 Task: Filter people with the keyword School.
Action: Mouse moved to (467, 115)
Screenshot: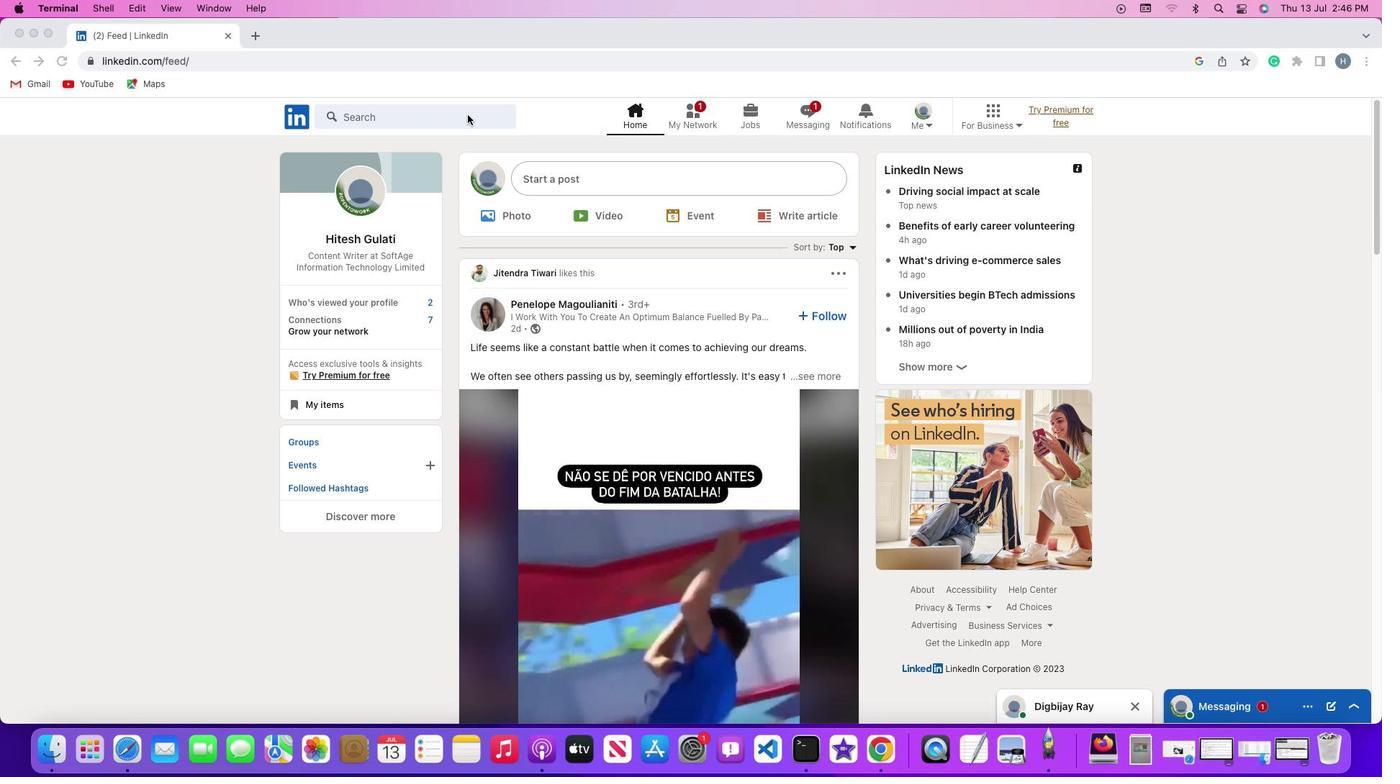 
Action: Mouse pressed left at (467, 115)
Screenshot: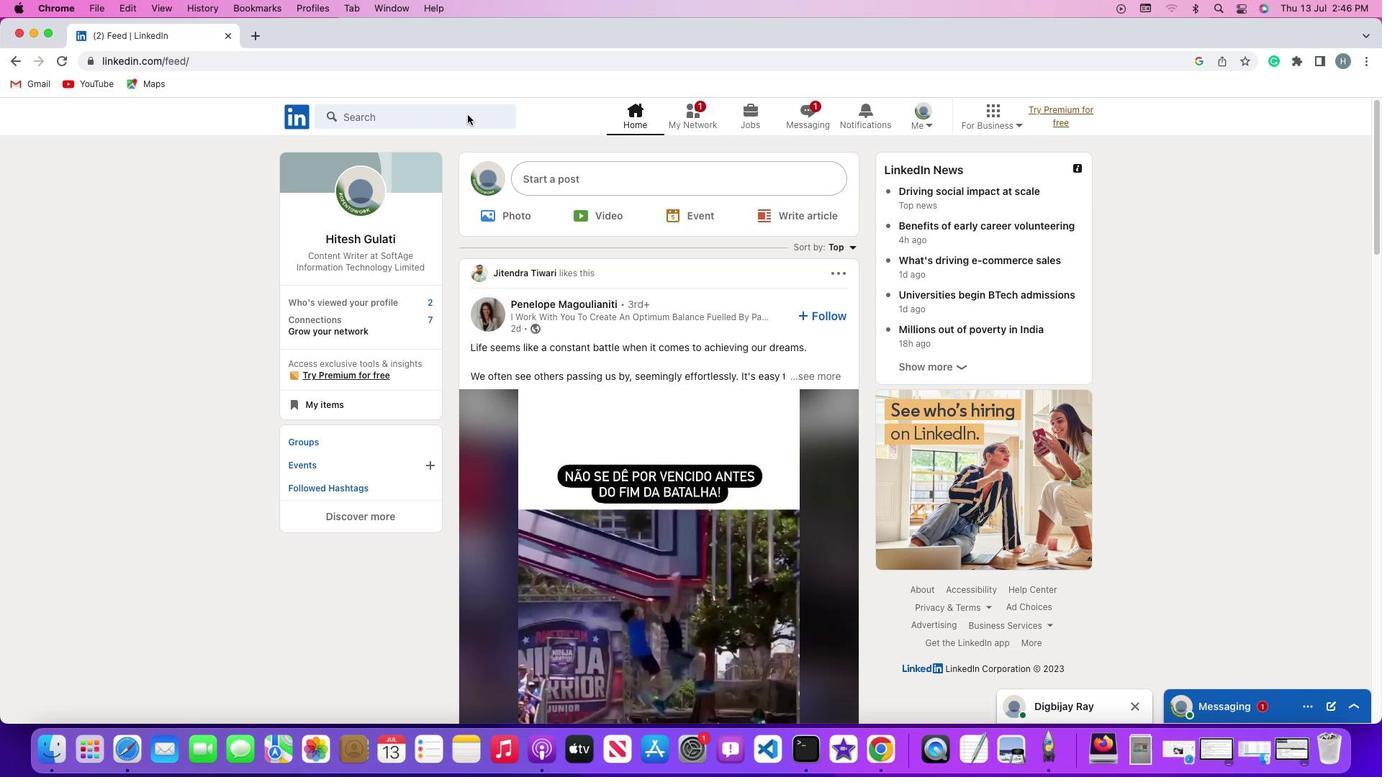 
Action: Mouse pressed left at (467, 115)
Screenshot: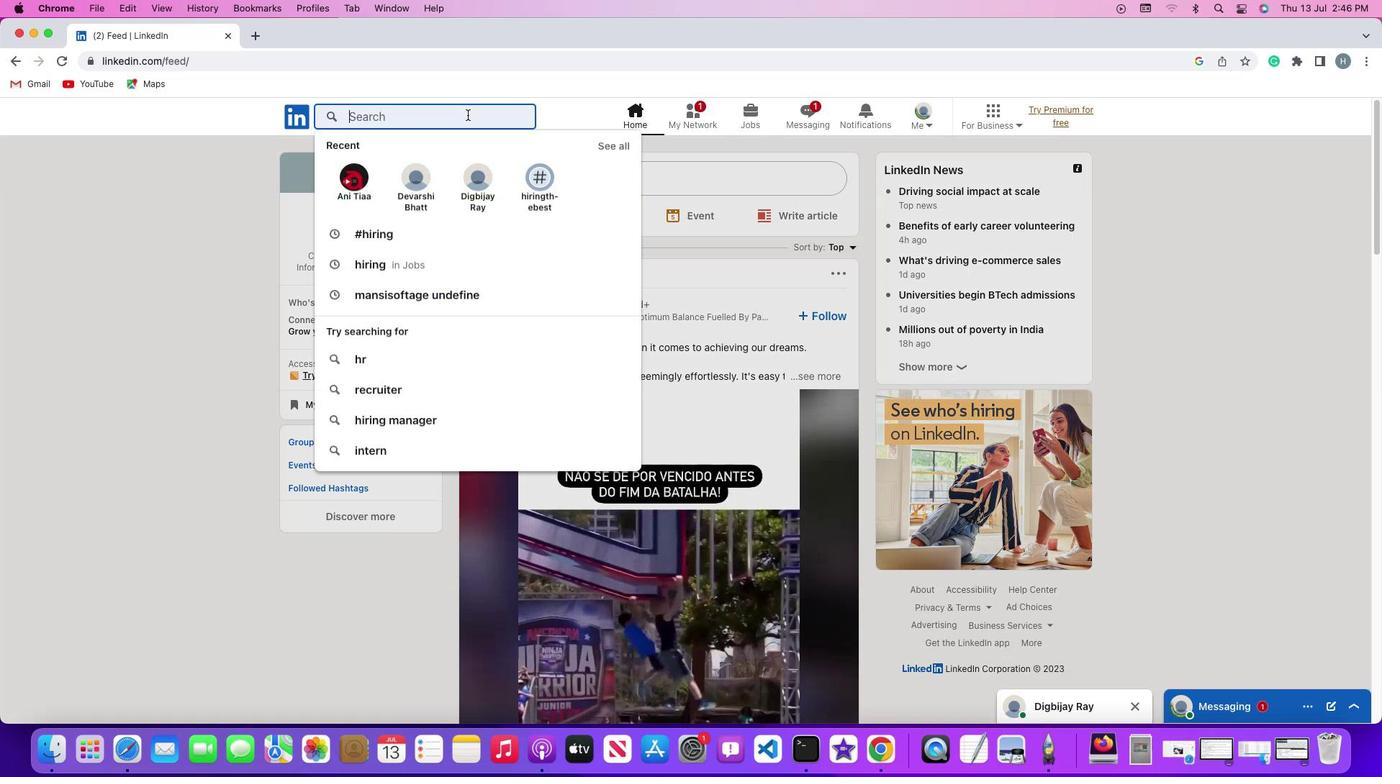 
Action: Key pressed Key.shift'#''h''i''r''i''n''g'Key.enter
Screenshot: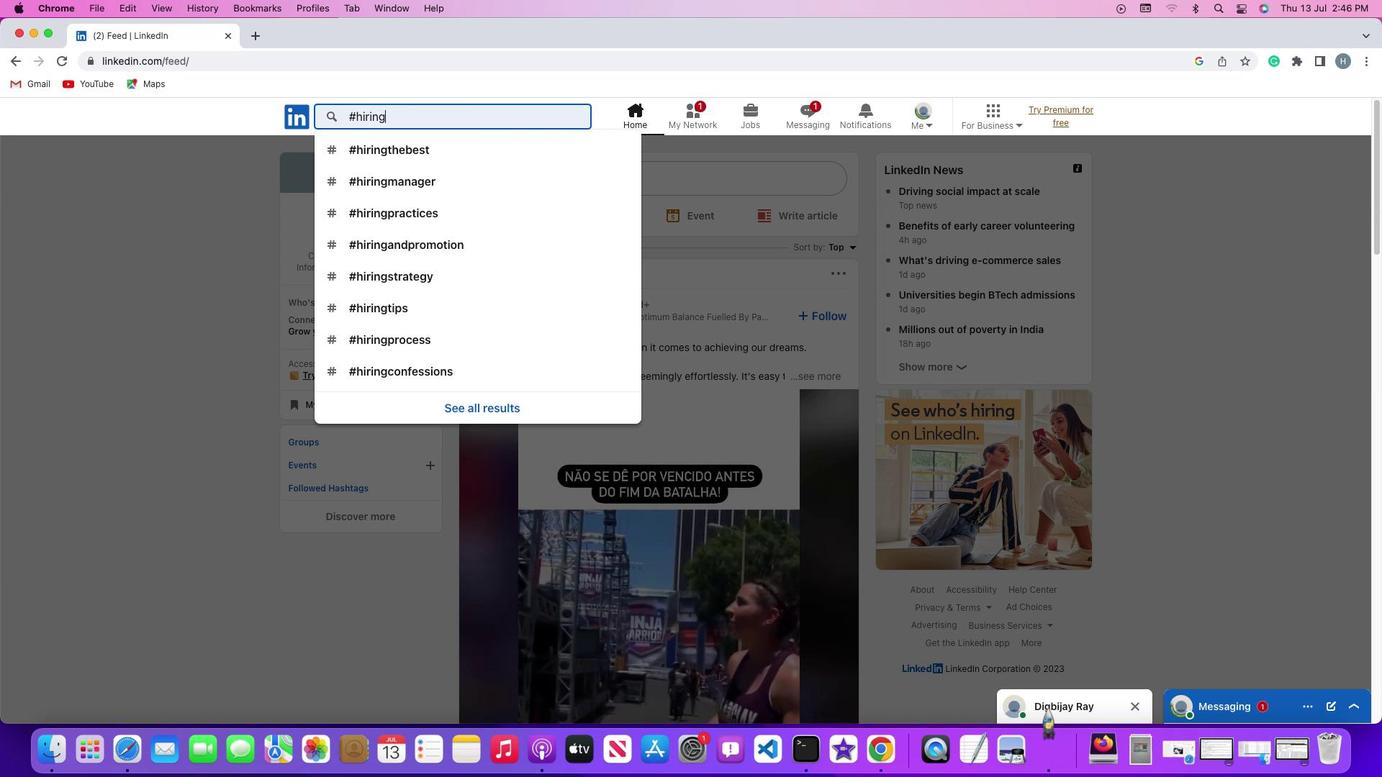 
Action: Mouse moved to (422, 151)
Screenshot: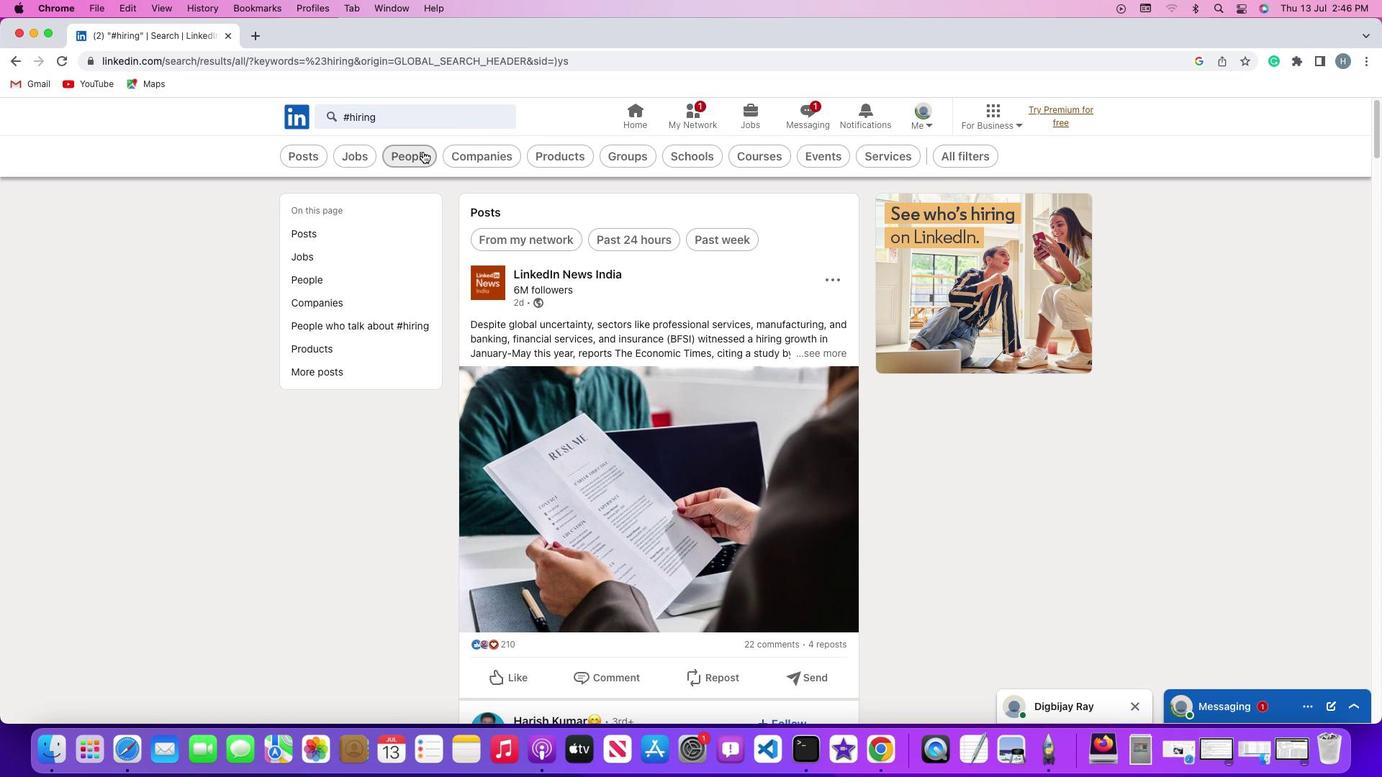 
Action: Mouse pressed left at (422, 151)
Screenshot: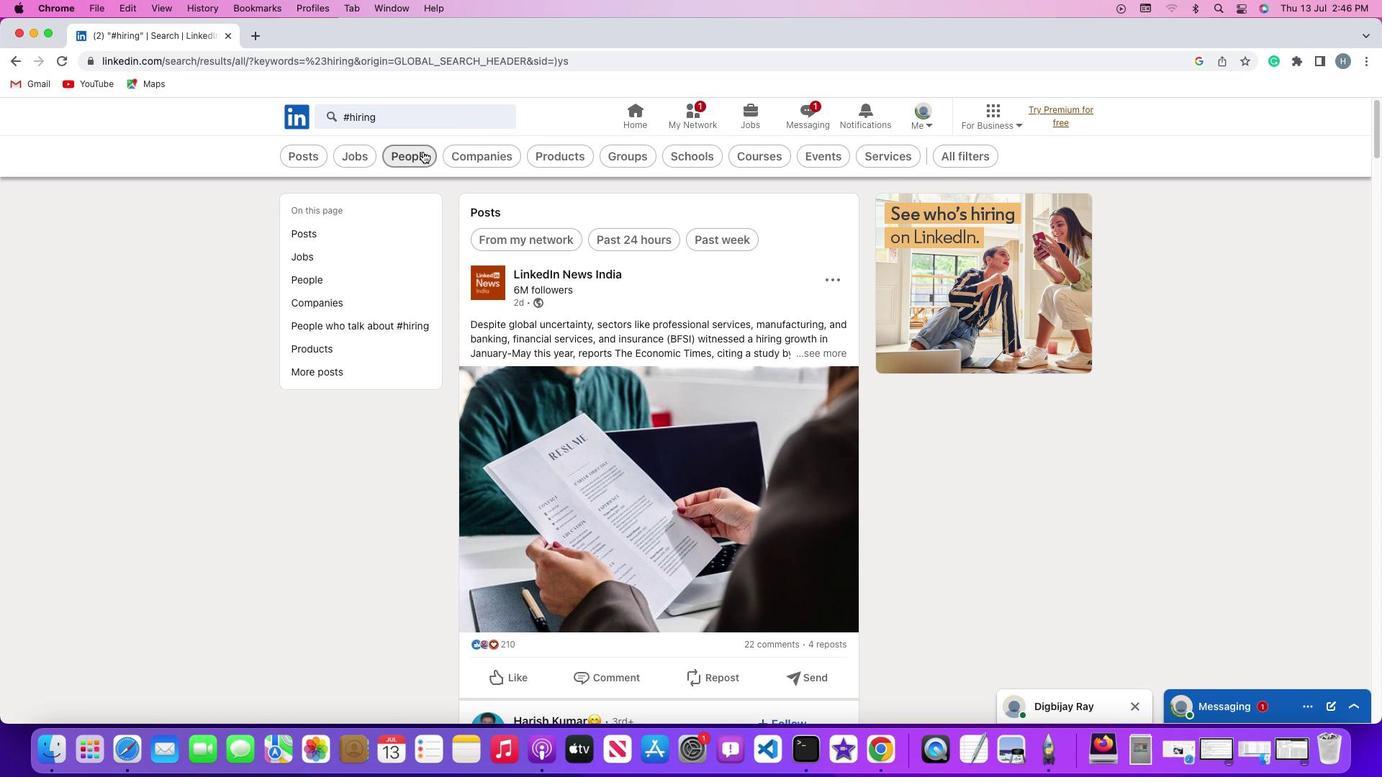 
Action: Mouse moved to (424, 153)
Screenshot: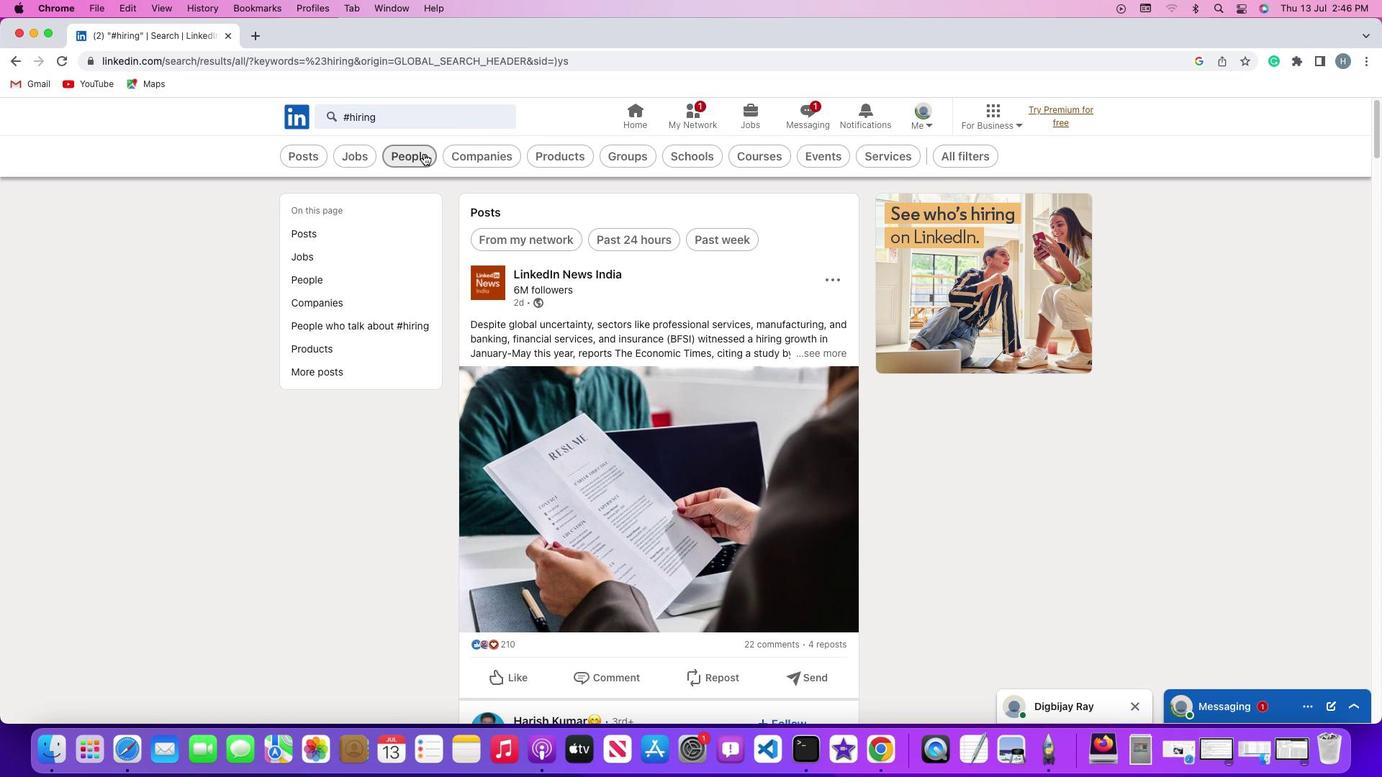 
Action: Mouse pressed left at (424, 153)
Screenshot: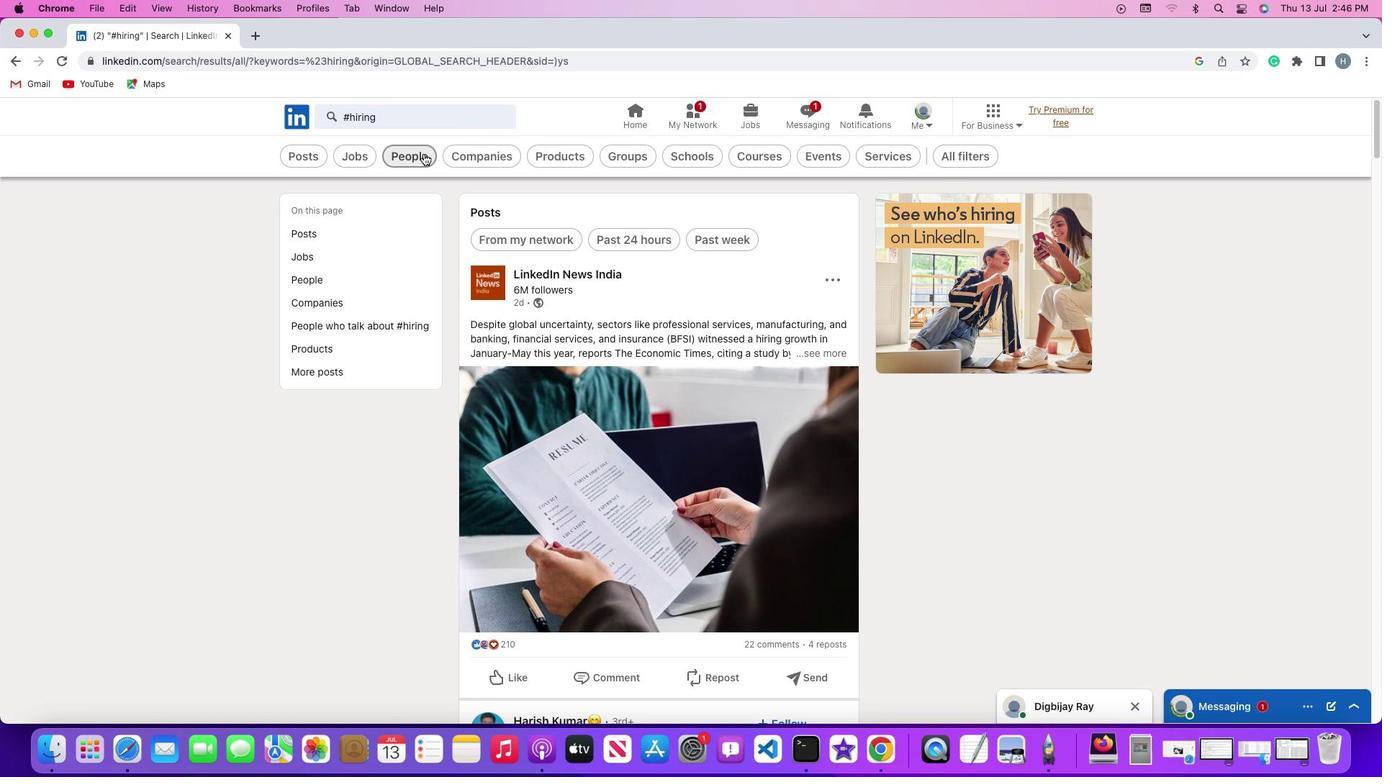 
Action: Mouse moved to (733, 158)
Screenshot: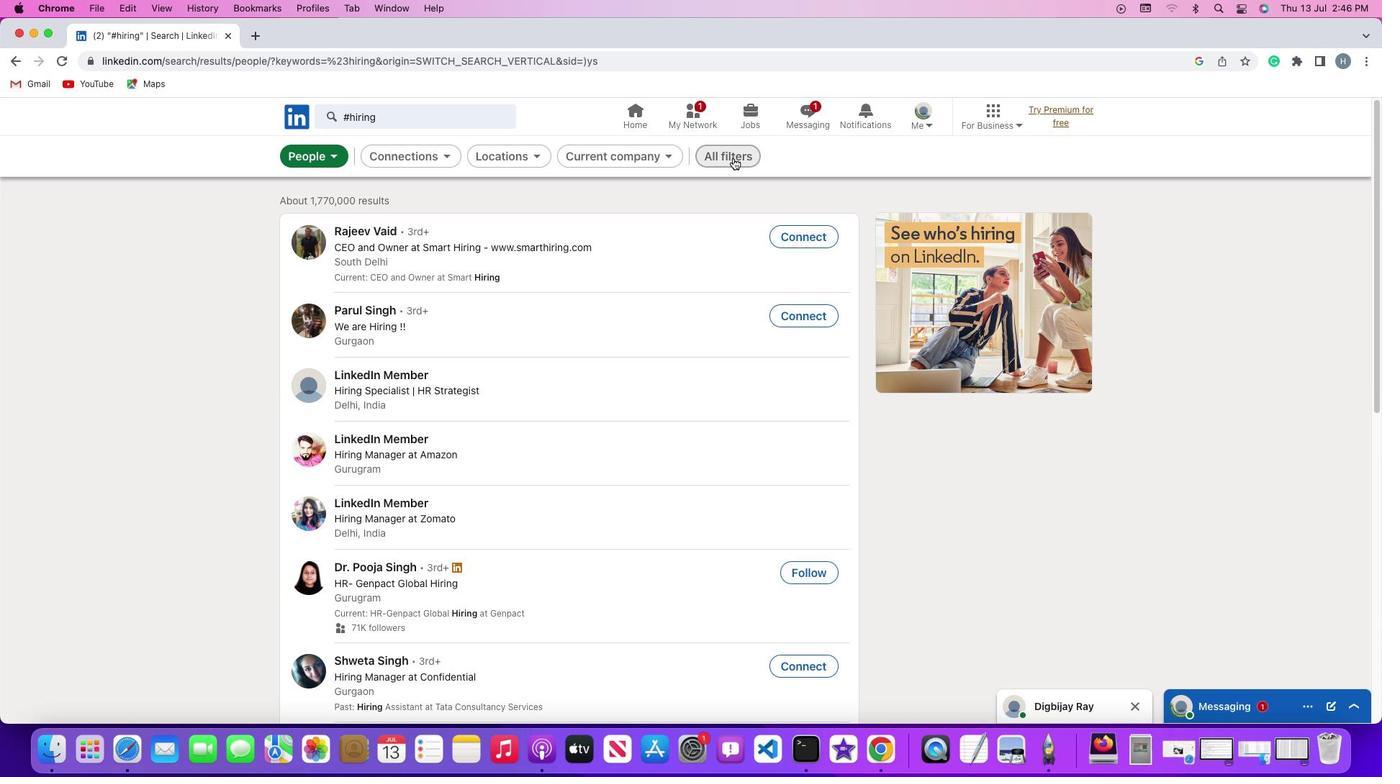 
Action: Mouse pressed left at (733, 158)
Screenshot: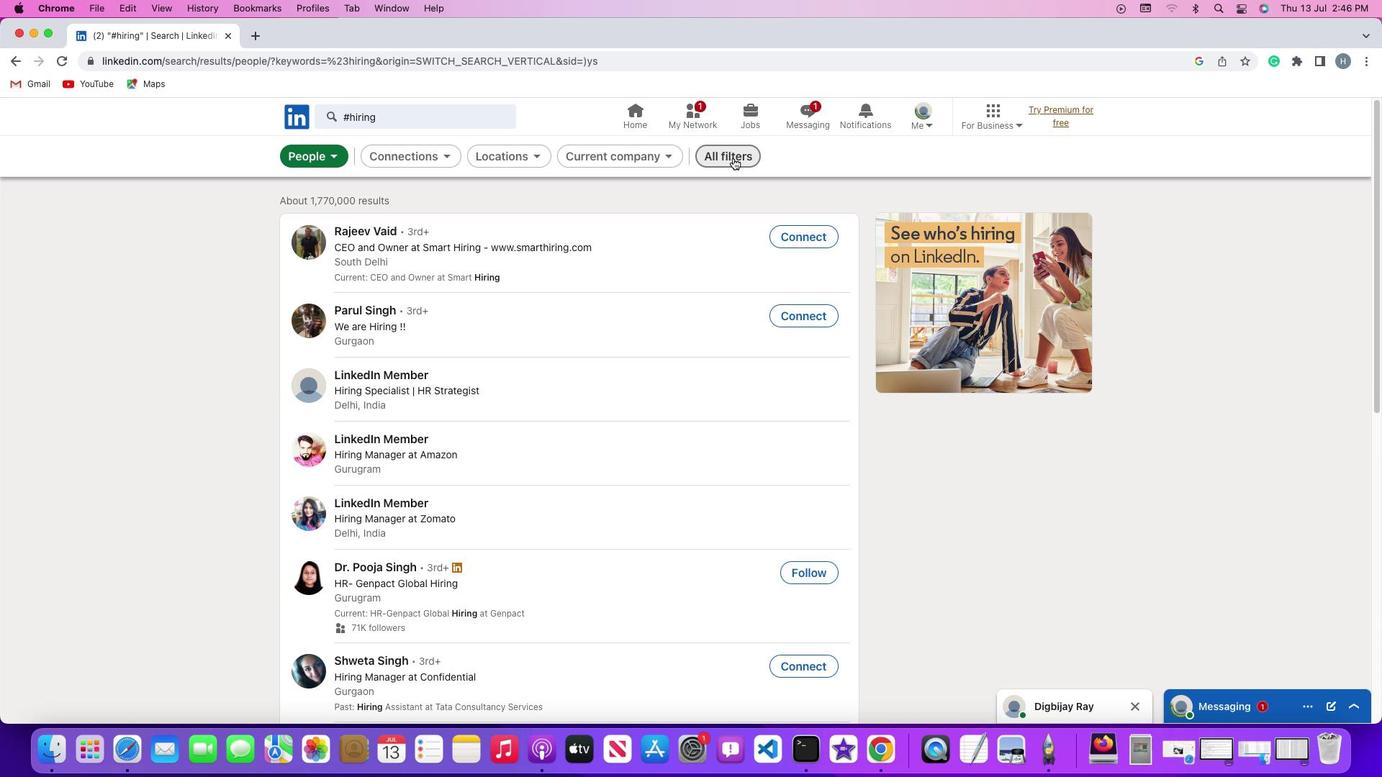 
Action: Mouse moved to (1122, 501)
Screenshot: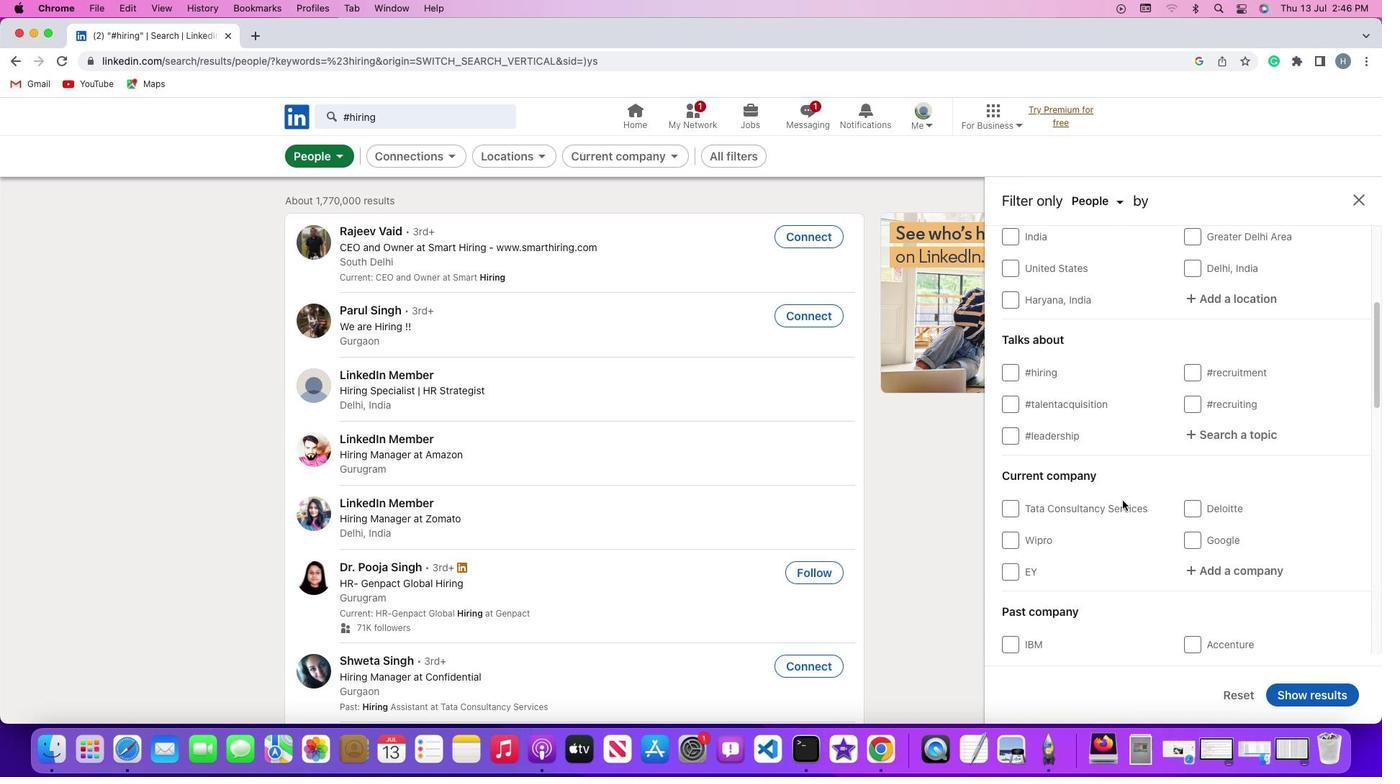 
Action: Mouse scrolled (1122, 501) with delta (0, 0)
Screenshot: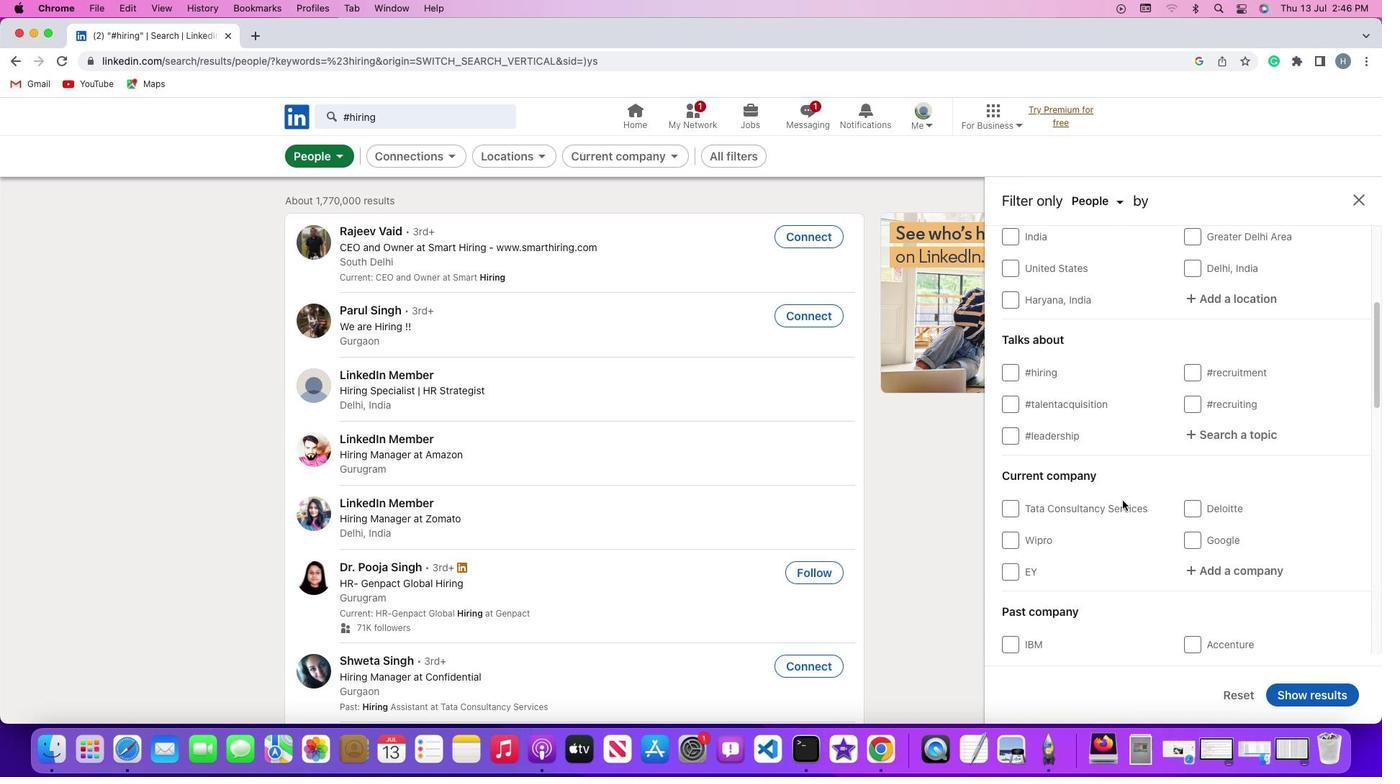 
Action: Mouse scrolled (1122, 501) with delta (0, 0)
Screenshot: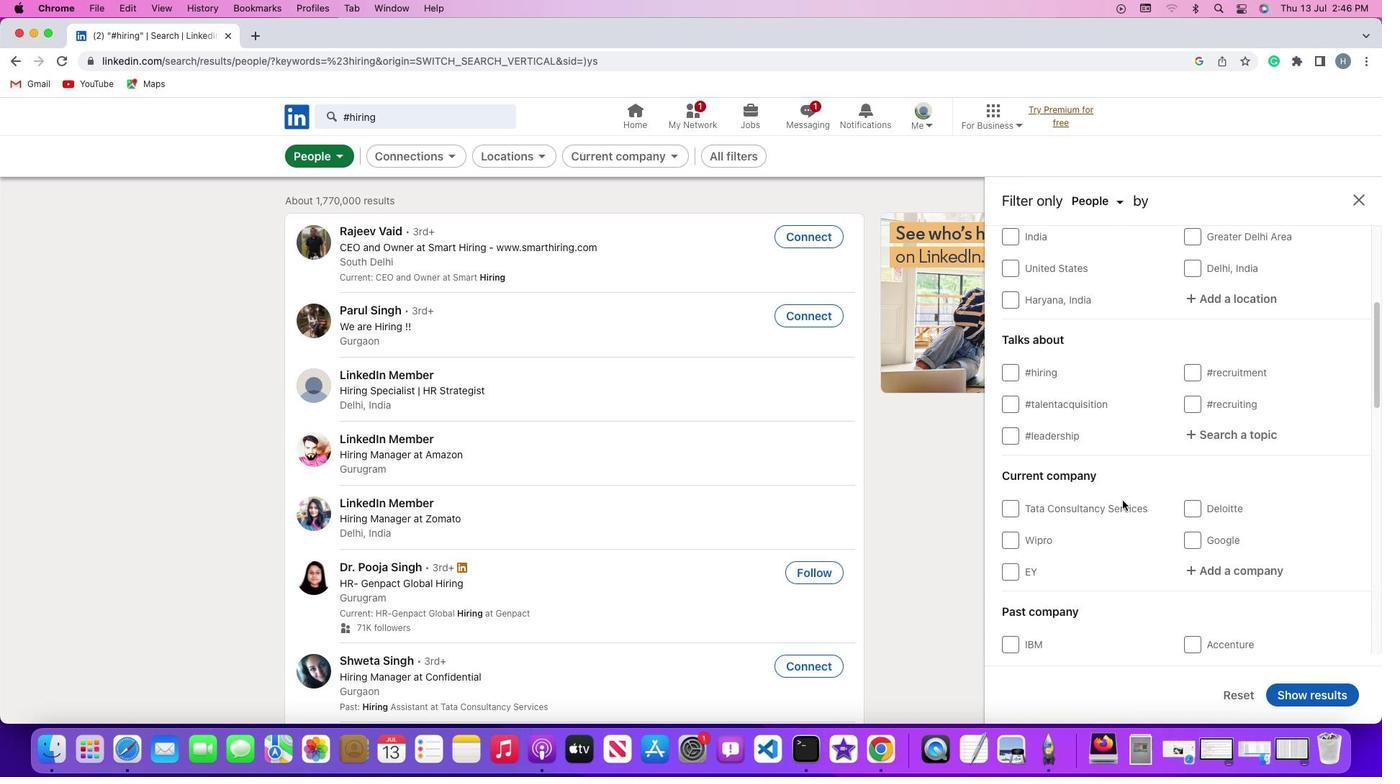 
Action: Mouse scrolled (1122, 501) with delta (0, -2)
Screenshot: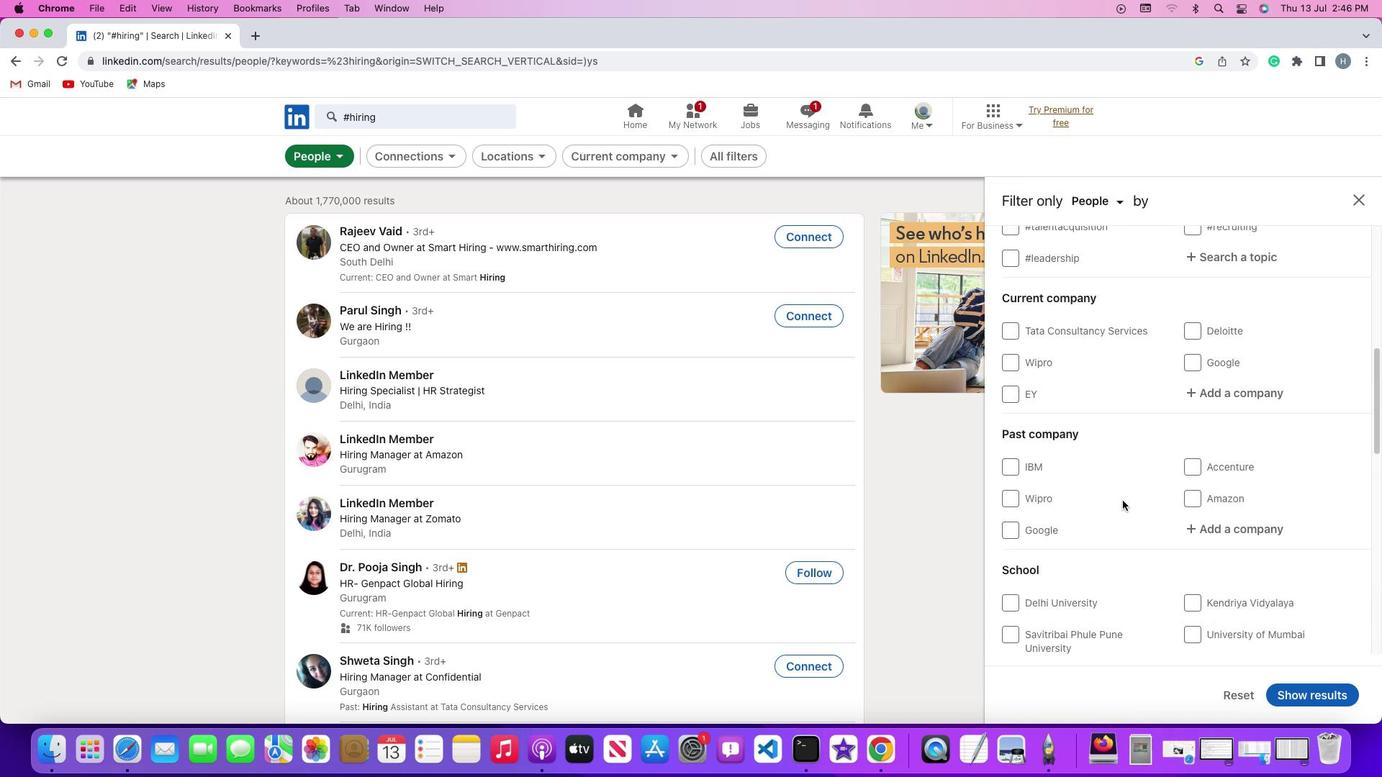 
Action: Mouse scrolled (1122, 501) with delta (0, -3)
Screenshot: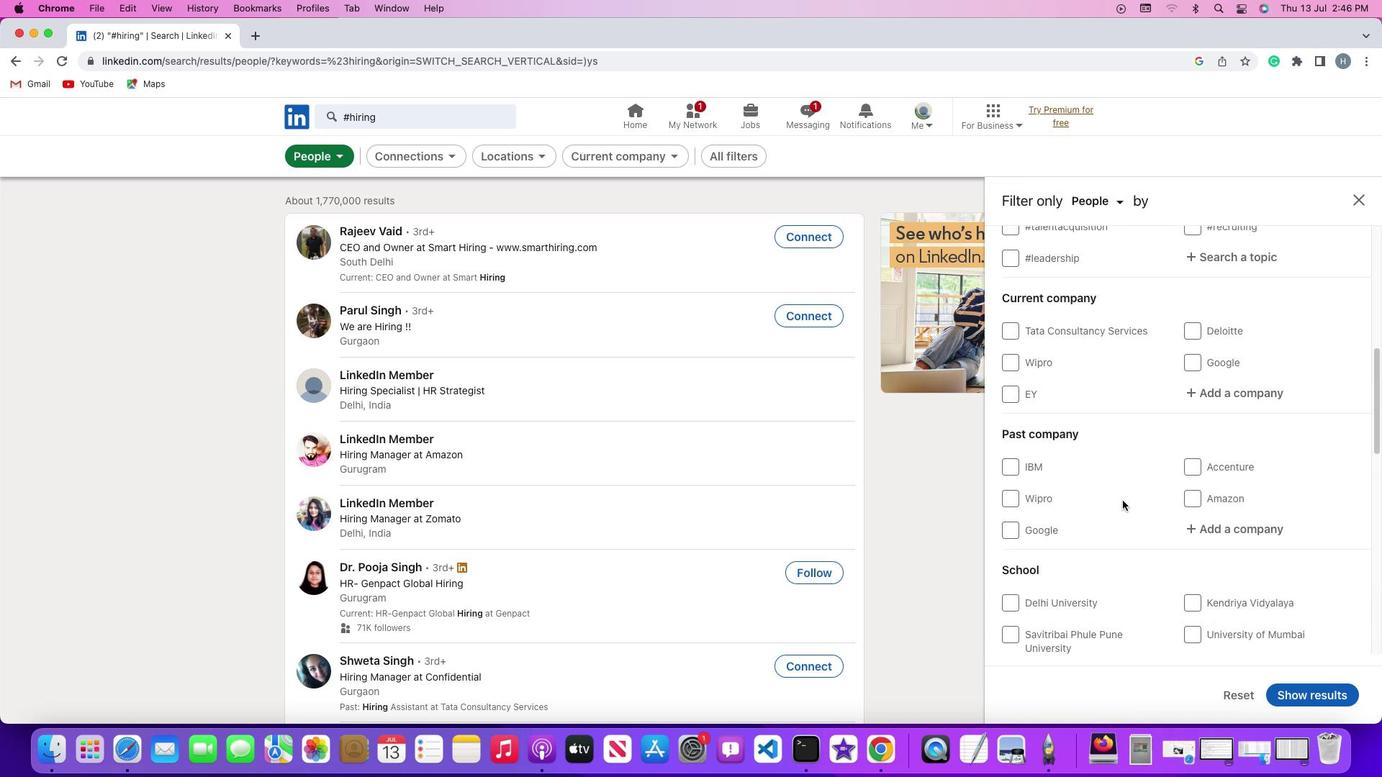 
Action: Mouse scrolled (1122, 501) with delta (0, -4)
Screenshot: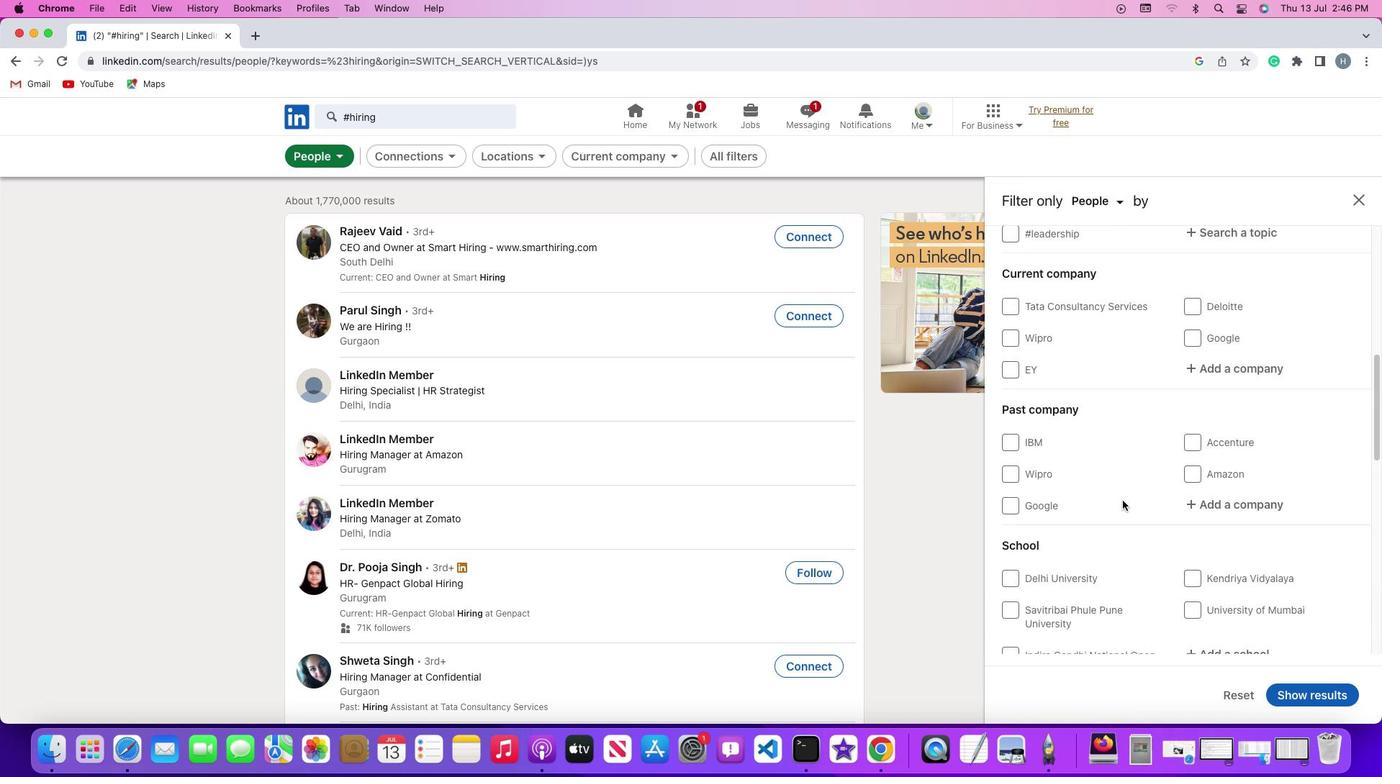 
Action: Mouse scrolled (1122, 501) with delta (0, 0)
Screenshot: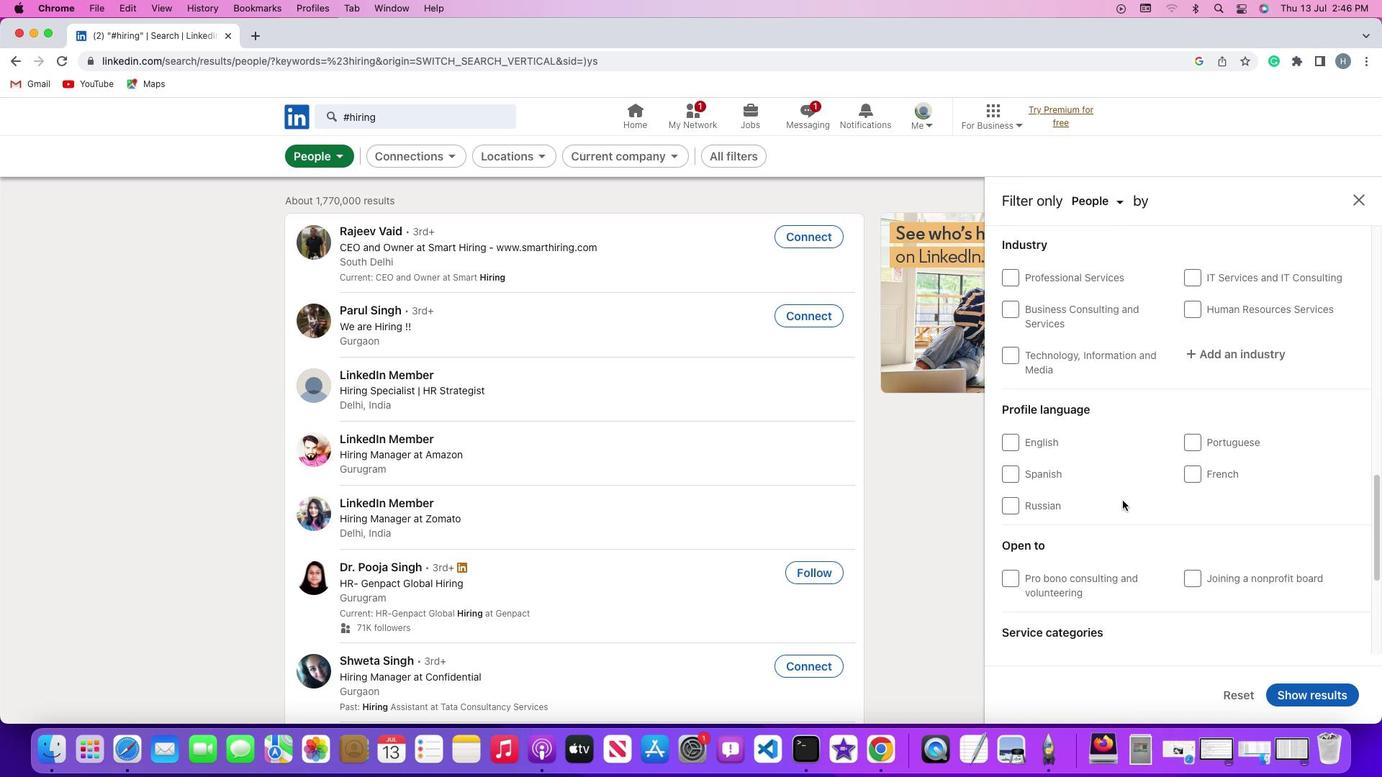 
Action: Mouse scrolled (1122, 501) with delta (0, 0)
Screenshot: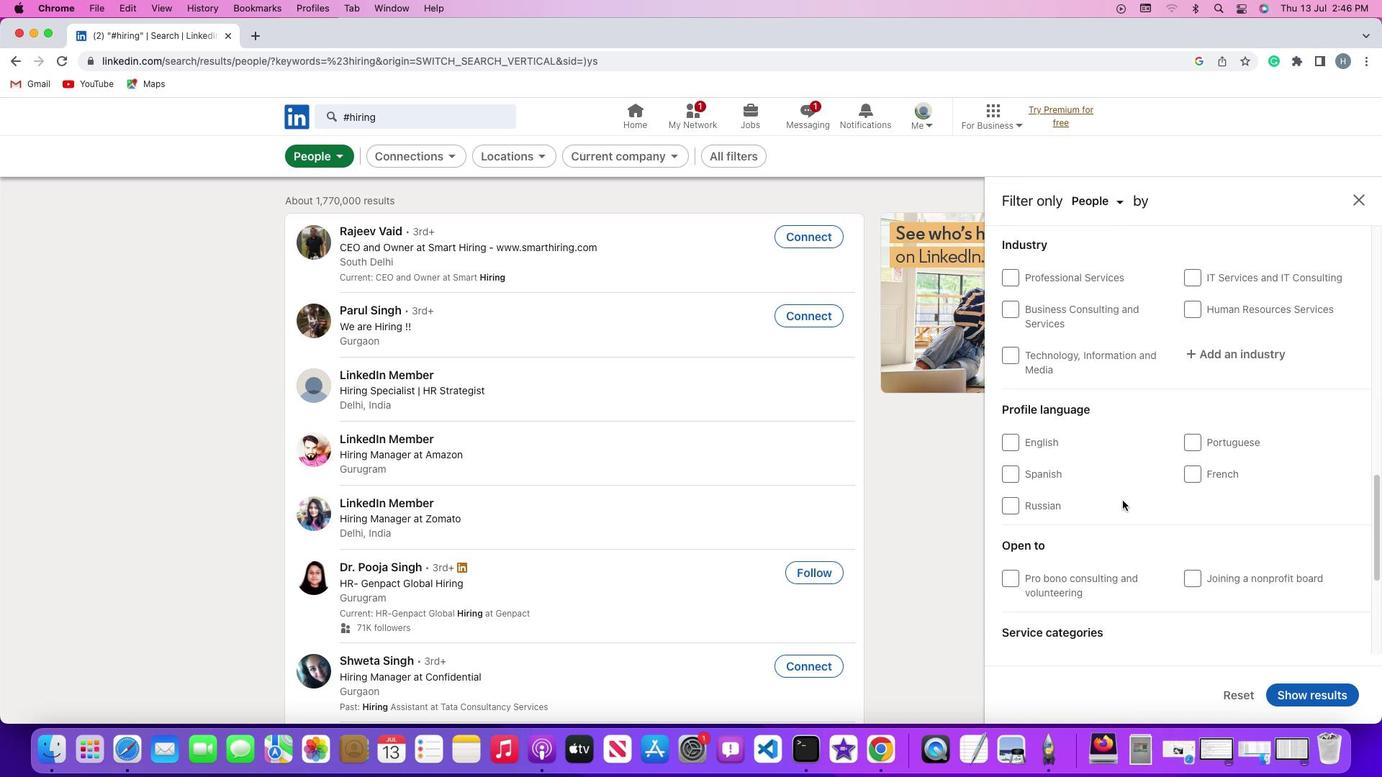 
Action: Mouse scrolled (1122, 501) with delta (0, -2)
Screenshot: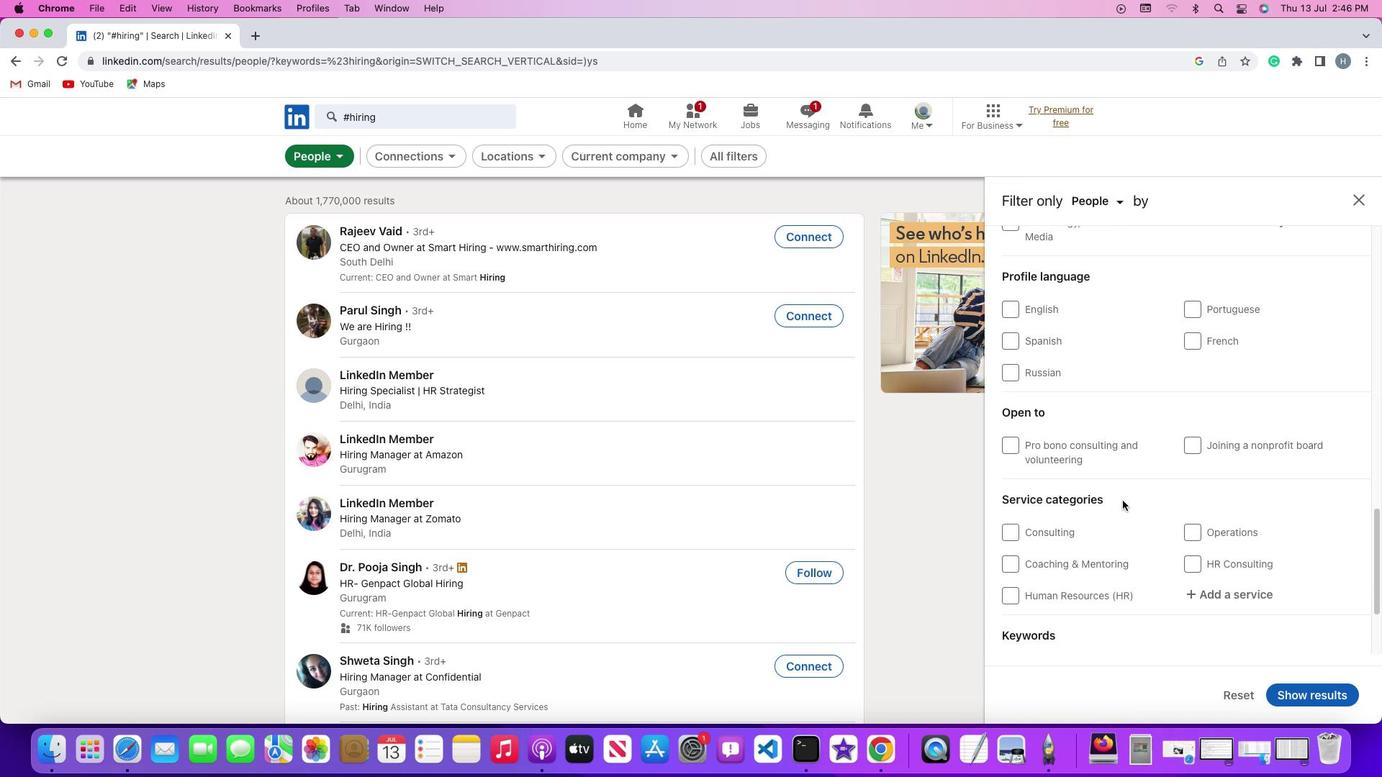 
Action: Mouse scrolled (1122, 501) with delta (0, -3)
Screenshot: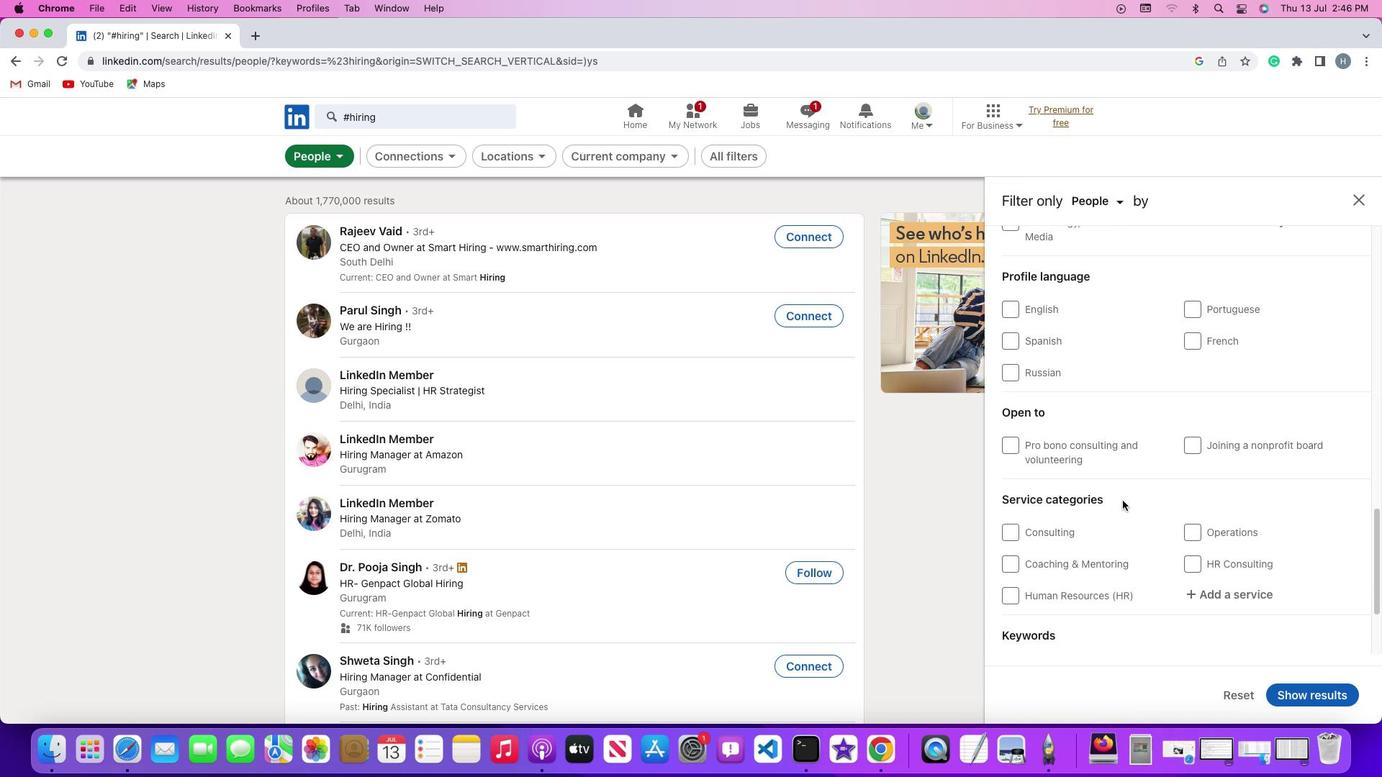 
Action: Mouse scrolled (1122, 501) with delta (0, -4)
Screenshot: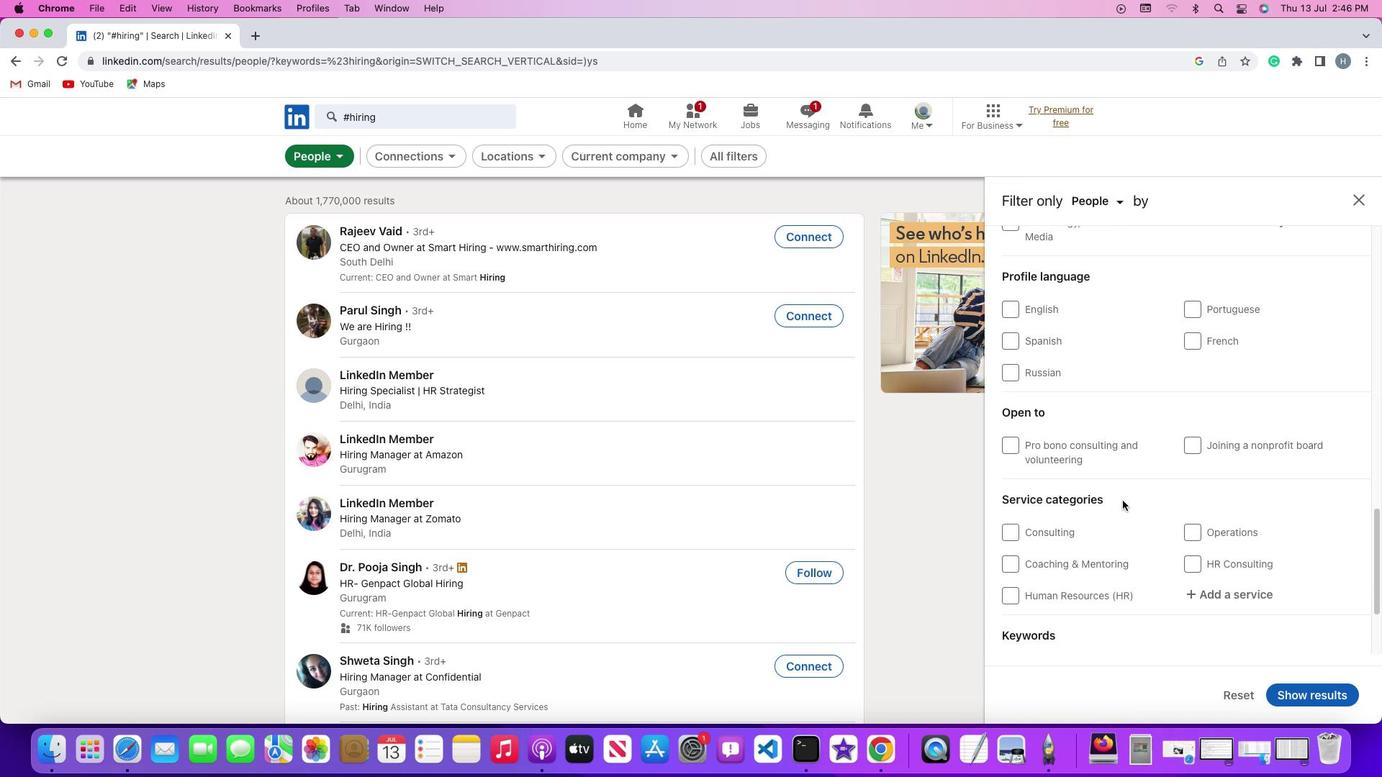 
Action: Mouse scrolled (1122, 501) with delta (0, -5)
Screenshot: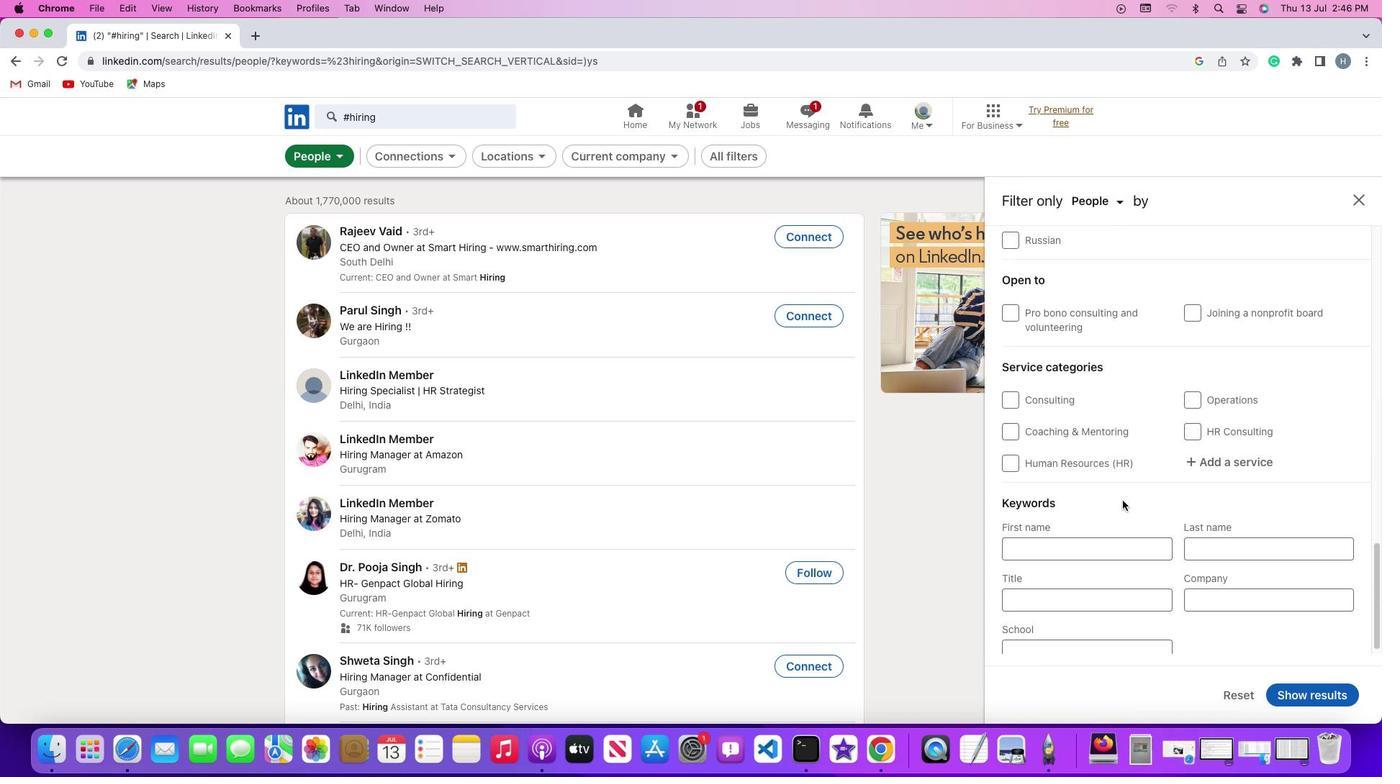 
Action: Mouse scrolled (1122, 501) with delta (0, -5)
Screenshot: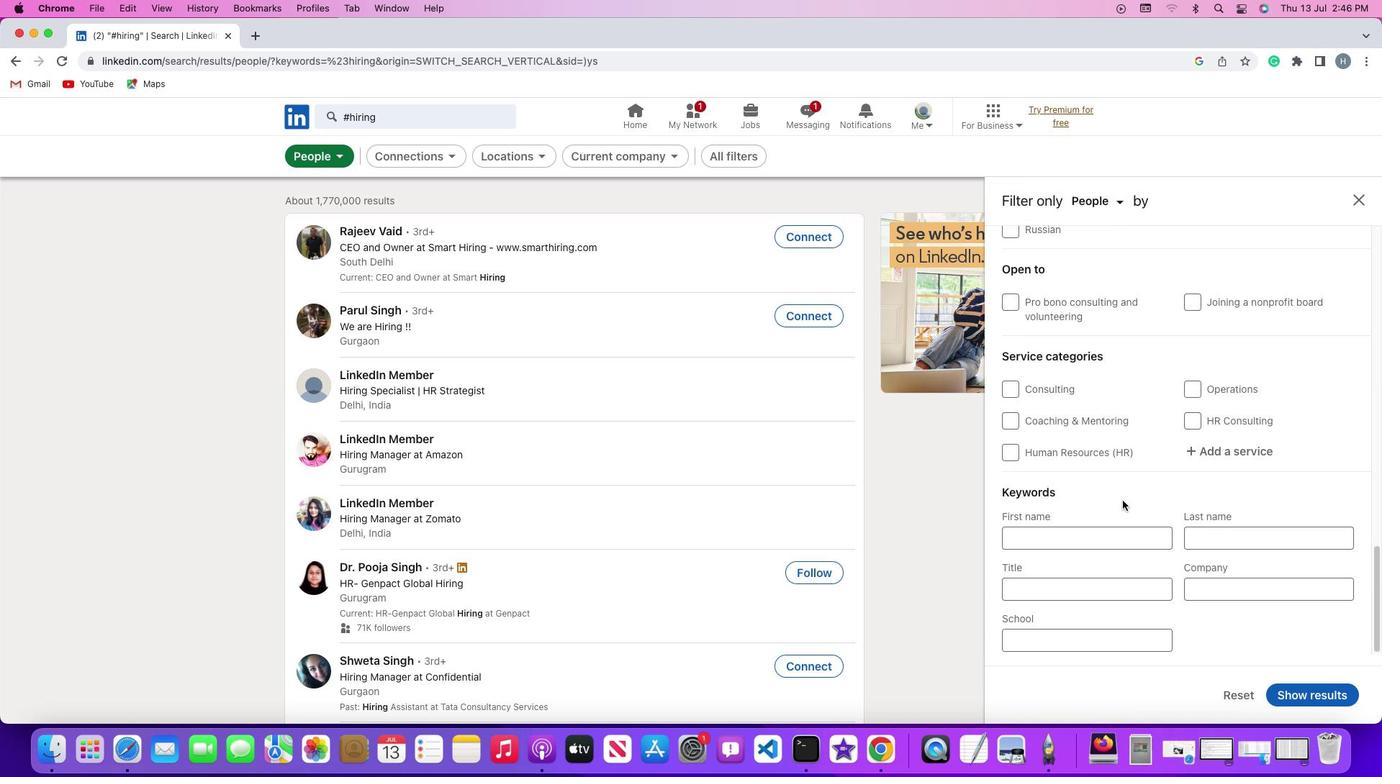 
Action: Mouse scrolled (1122, 501) with delta (0, 0)
Screenshot: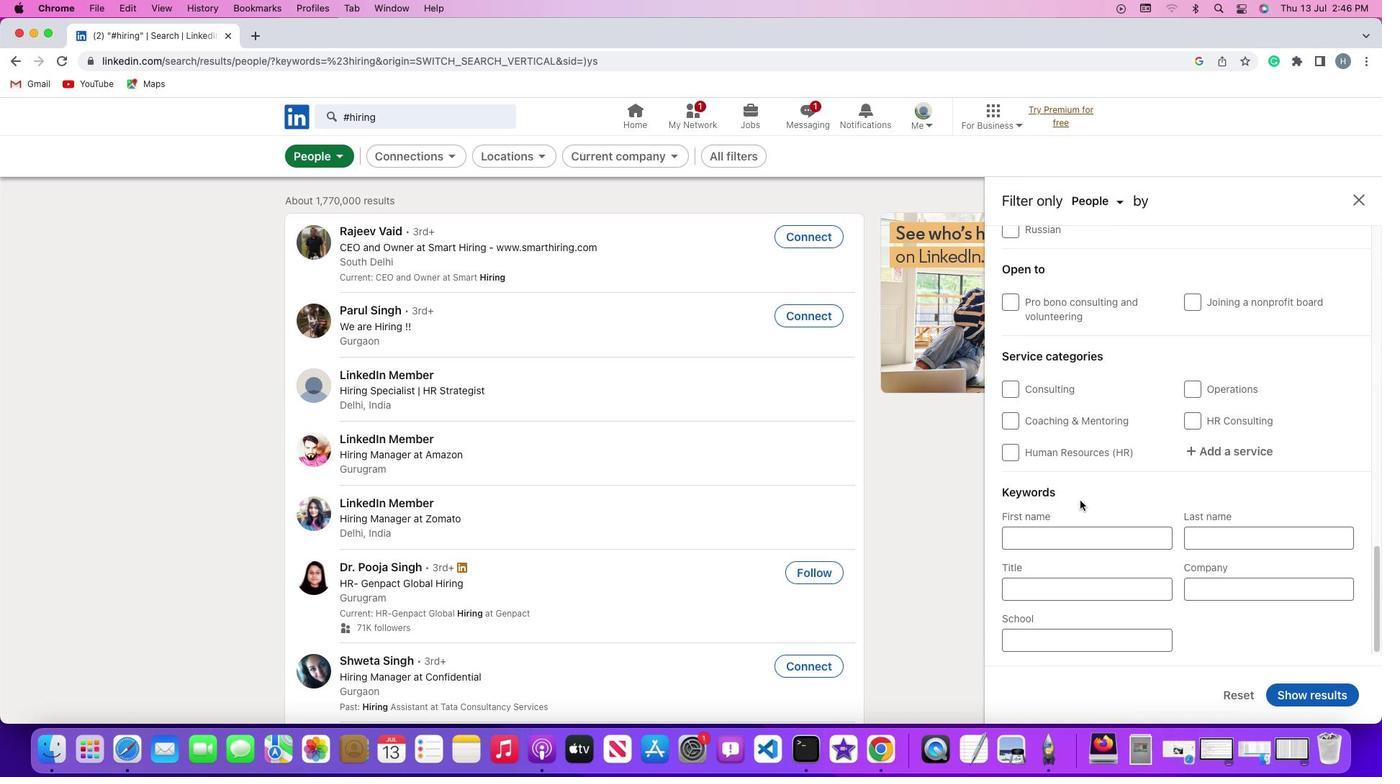 
Action: Mouse scrolled (1122, 501) with delta (0, 0)
Screenshot: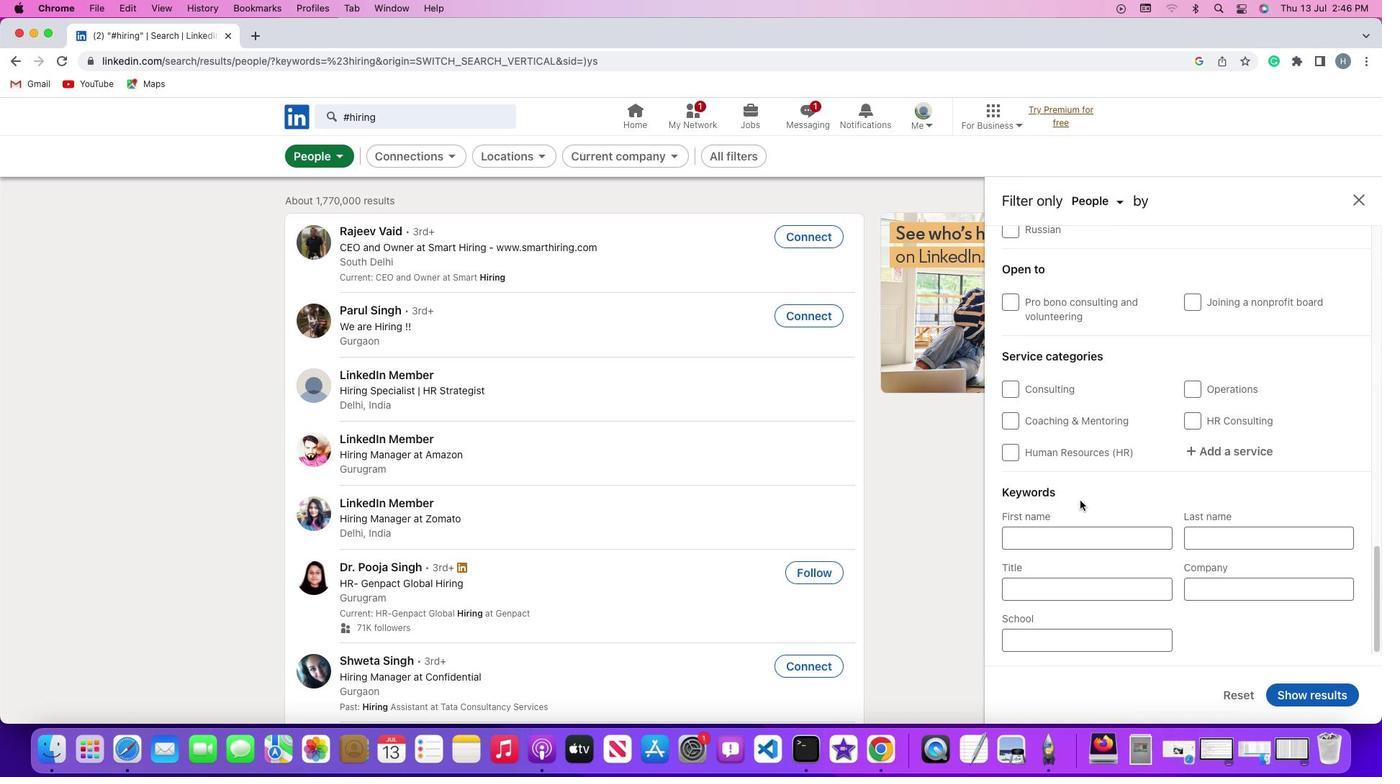 
Action: Mouse scrolled (1122, 501) with delta (0, -2)
Screenshot: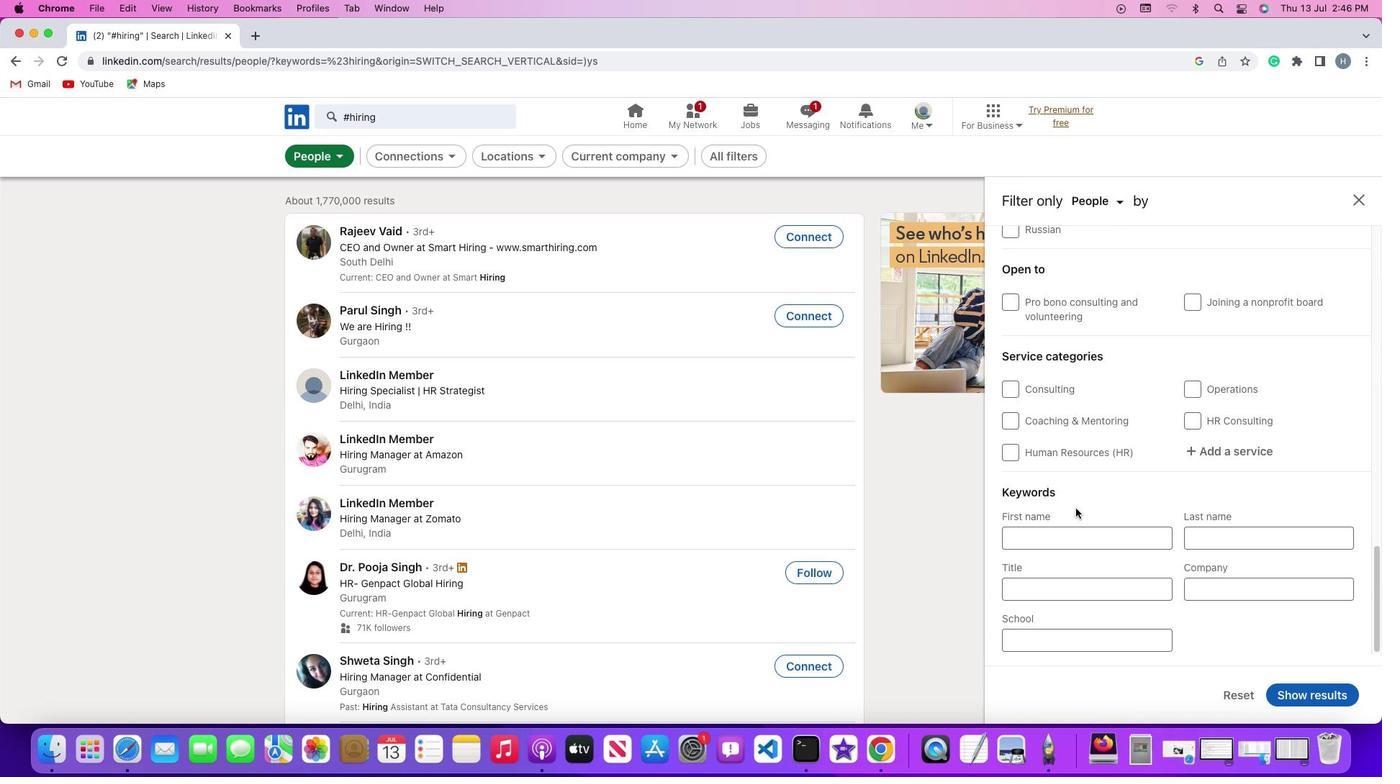 
Action: Mouse scrolled (1122, 501) with delta (0, -3)
Screenshot: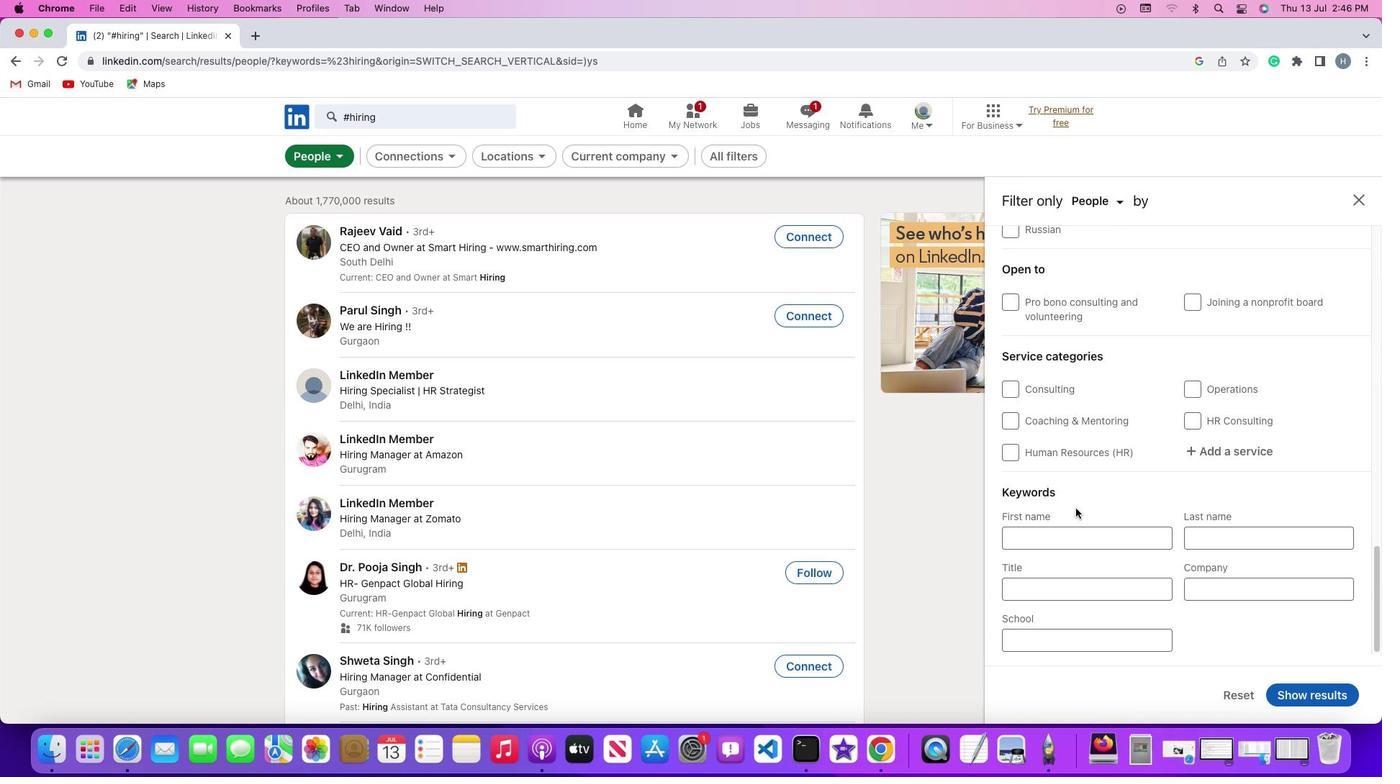 
Action: Mouse moved to (1108, 635)
Screenshot: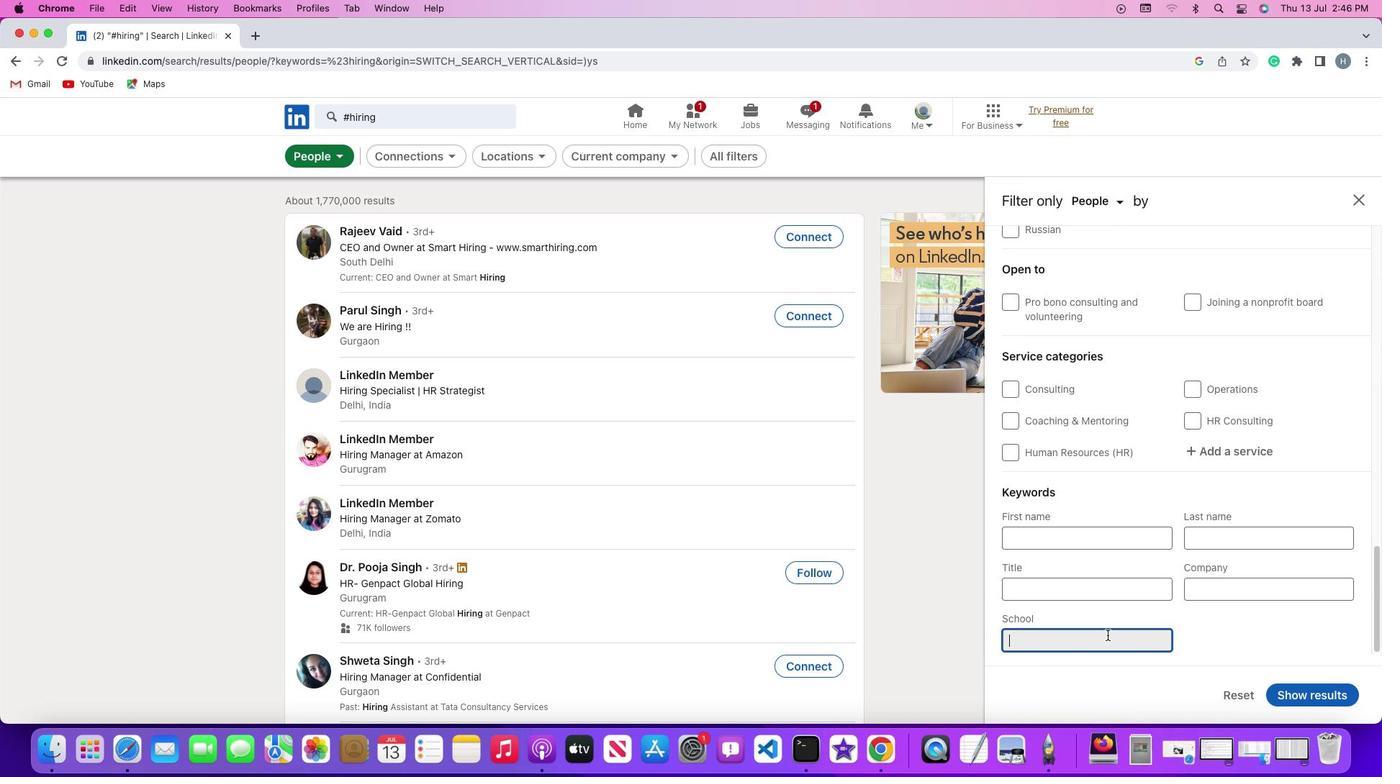 
Action: Mouse pressed left at (1108, 635)
Screenshot: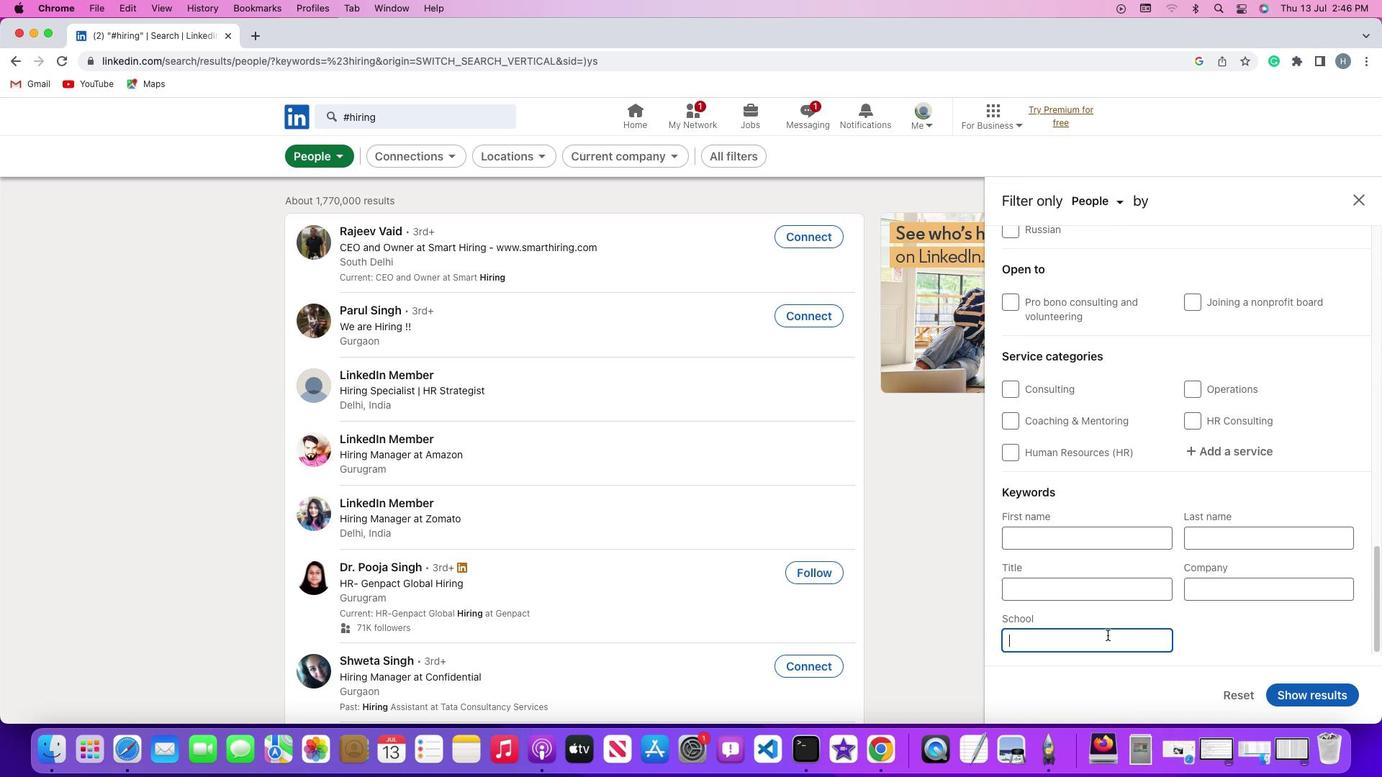 
Action: Key pressed Key.shift'D'Key.spaceKey.shift'A'Key.spaceKey.shift'V'Key.spaceKey.shift'P''u''b''l''i''c'Key.spaceKey.shift'S''c''h''o''o''l'
Screenshot: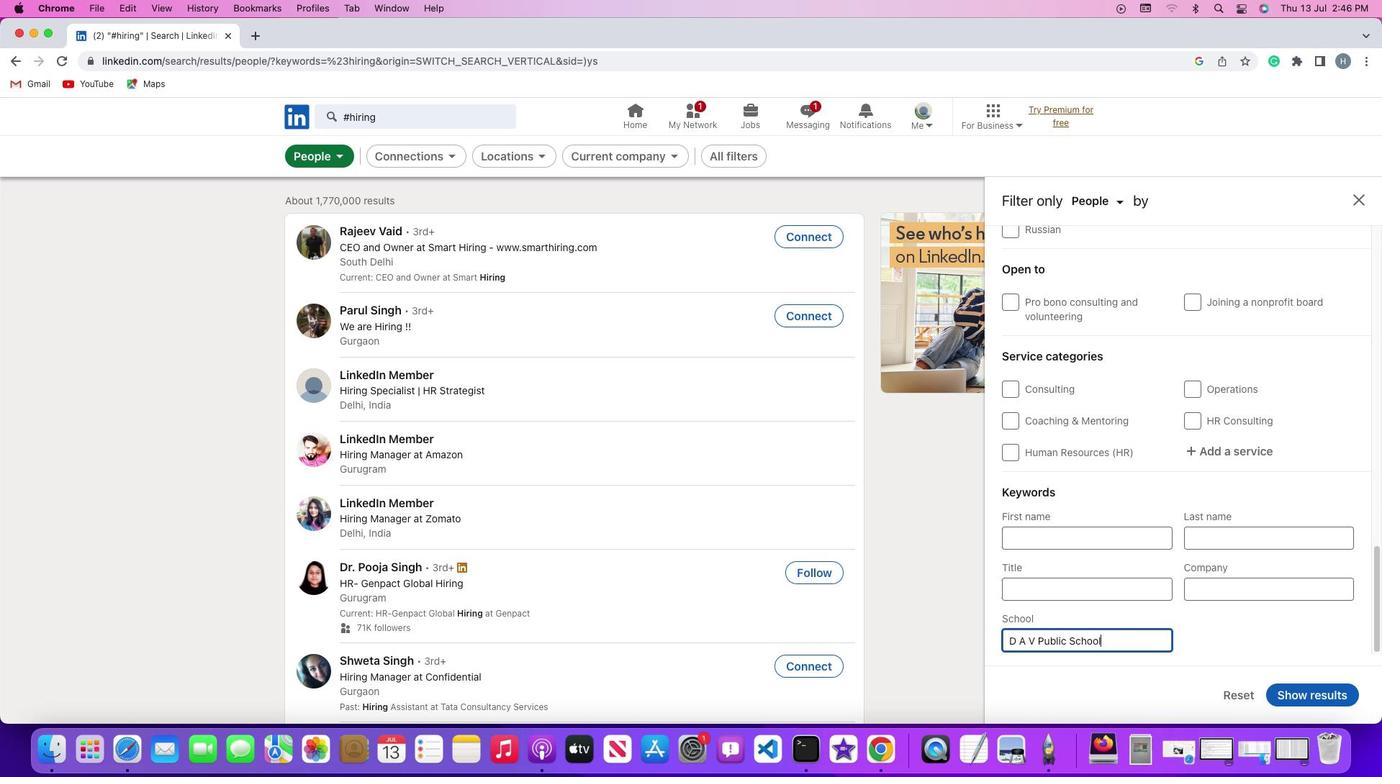 
Action: Mouse moved to (1300, 695)
Screenshot: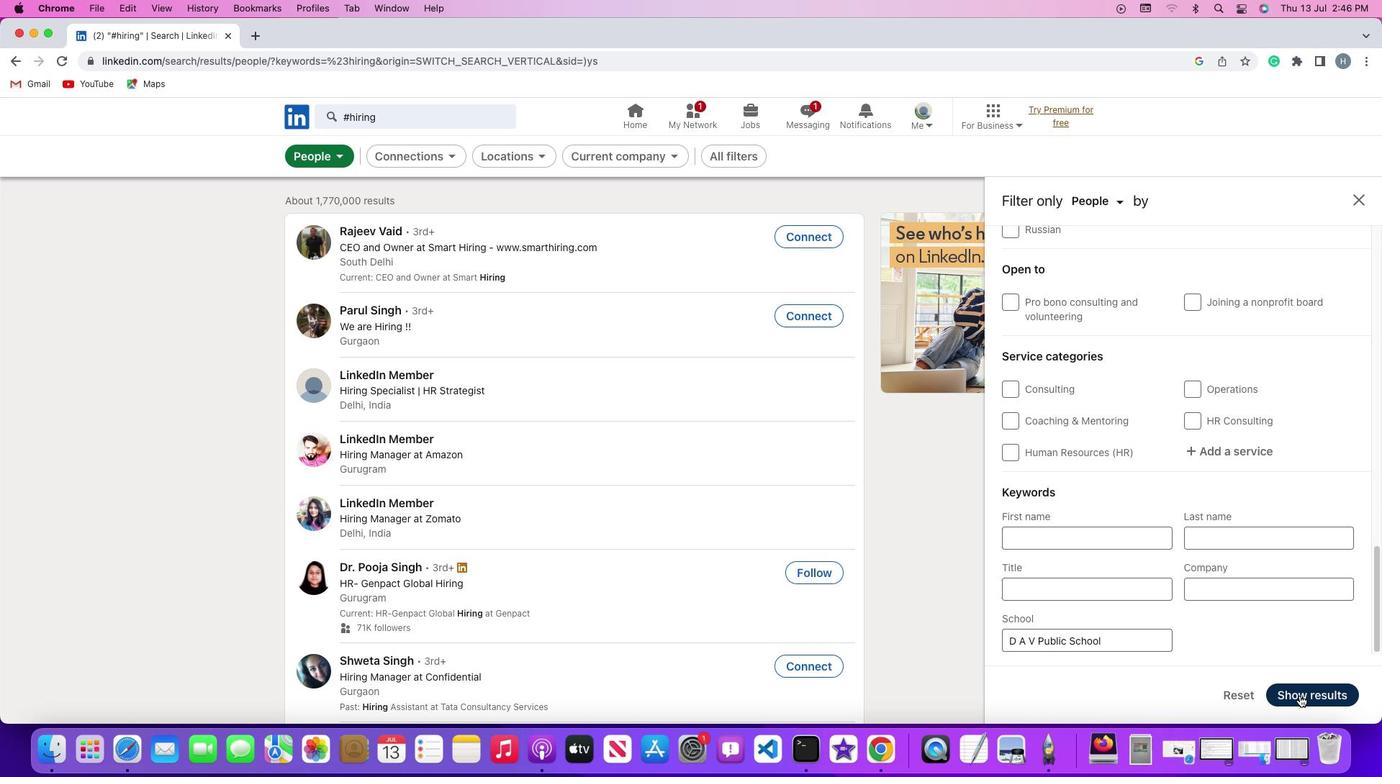 
Action: Mouse pressed left at (1300, 695)
Screenshot: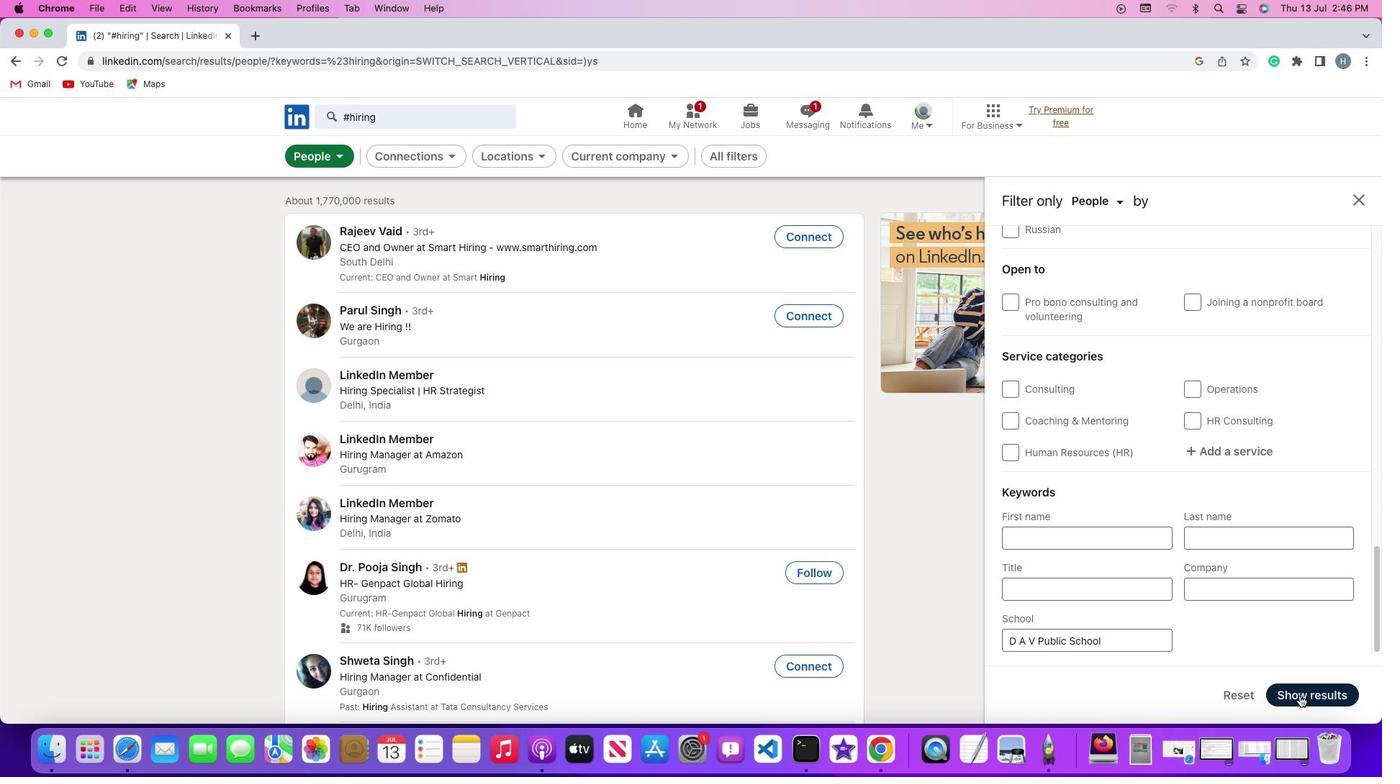
Action: Mouse moved to (1075, 456)
Screenshot: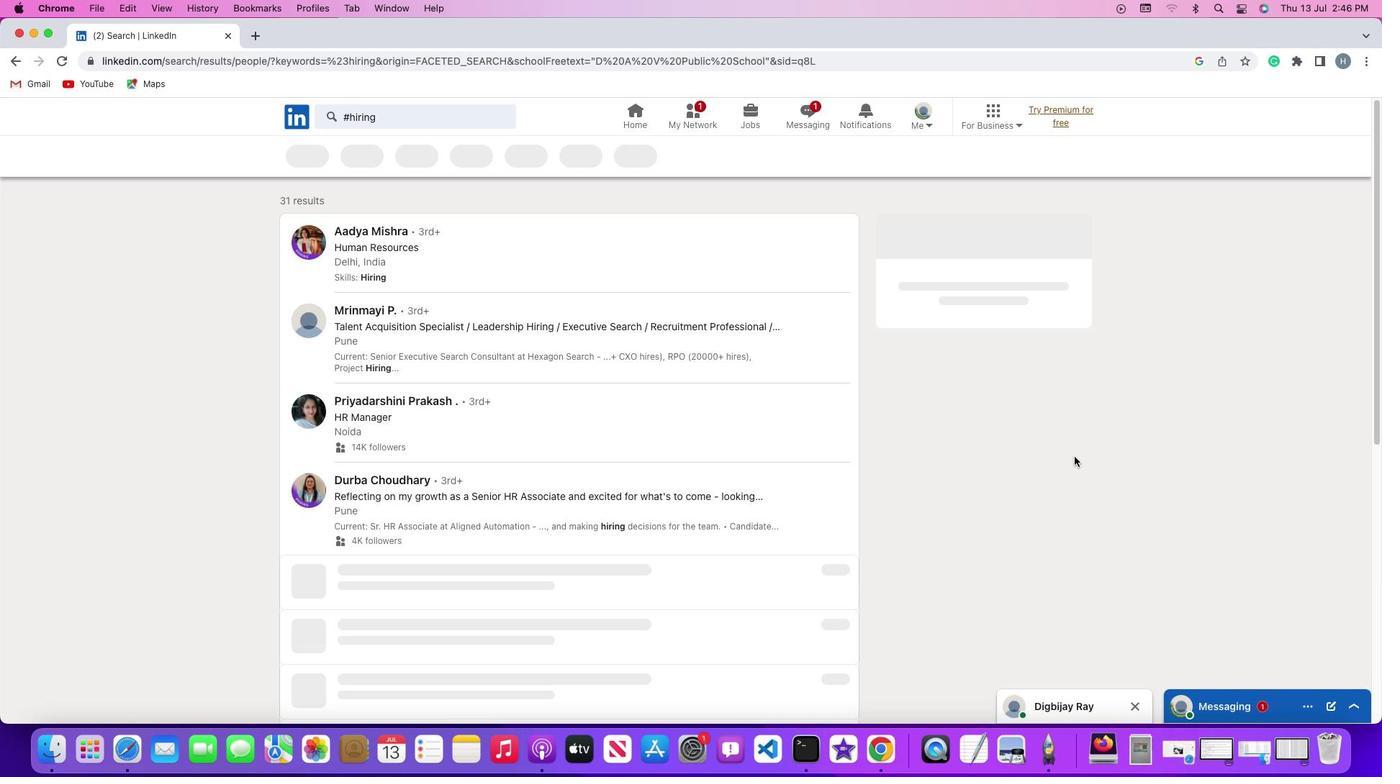
